 Task: Make in the project BioForge a sprint 'Speed Freak'. Create in the project BioForge a sprint 'Speed Freak'. Add in the project BioForge a sprint 'Speed Freak'
Action: Mouse moved to (213, 54)
Screenshot: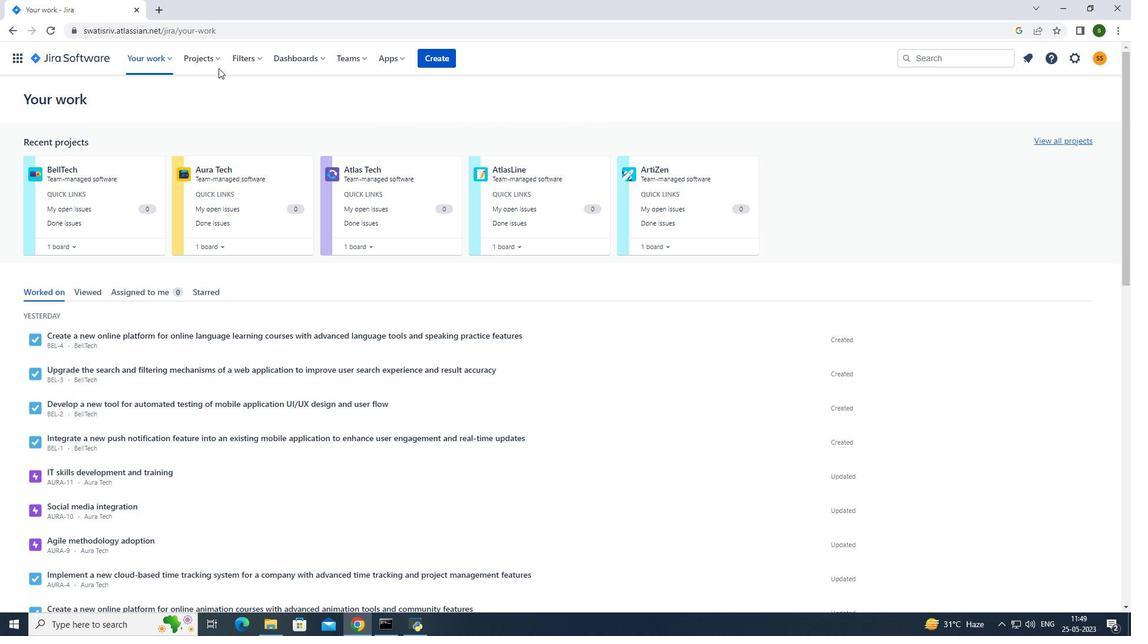 
Action: Mouse pressed left at (213, 54)
Screenshot: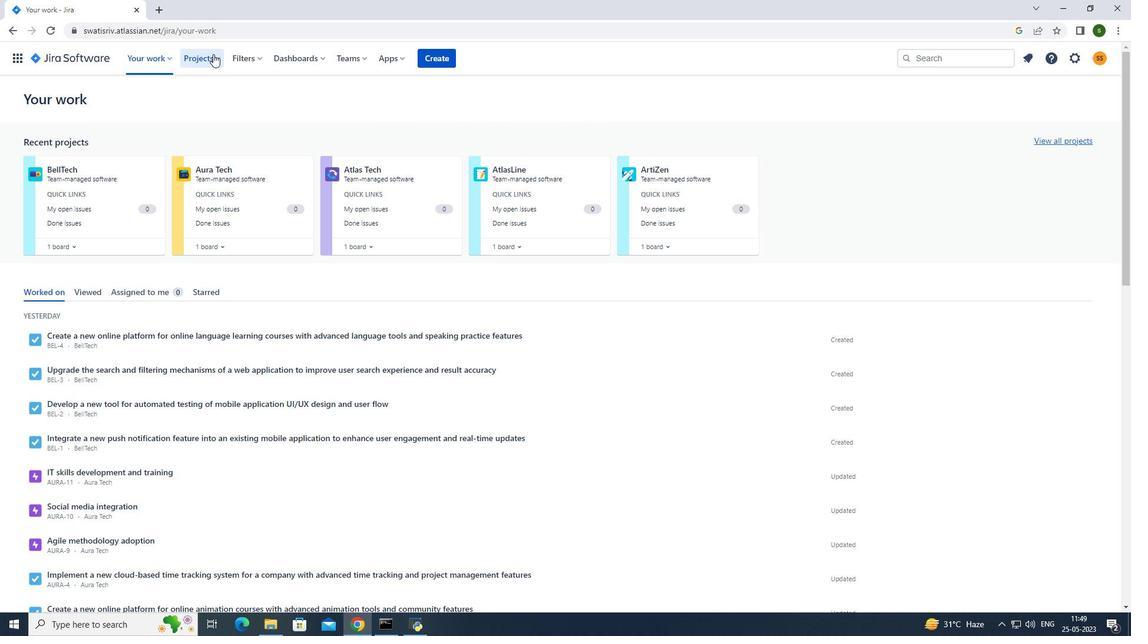 
Action: Mouse moved to (239, 102)
Screenshot: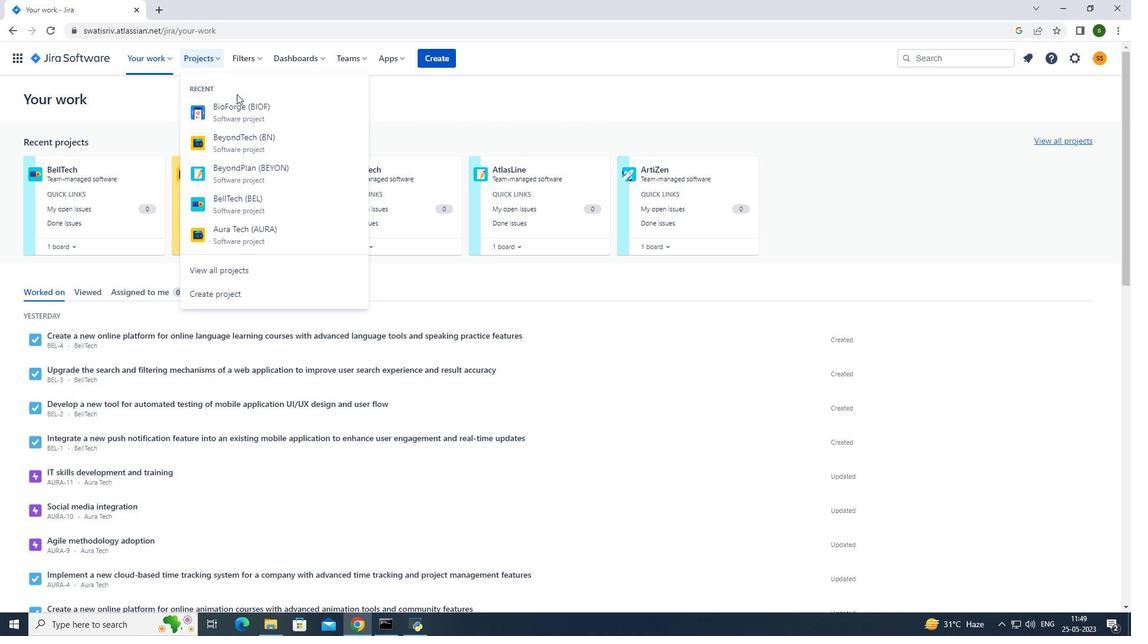 
Action: Mouse pressed left at (239, 102)
Screenshot: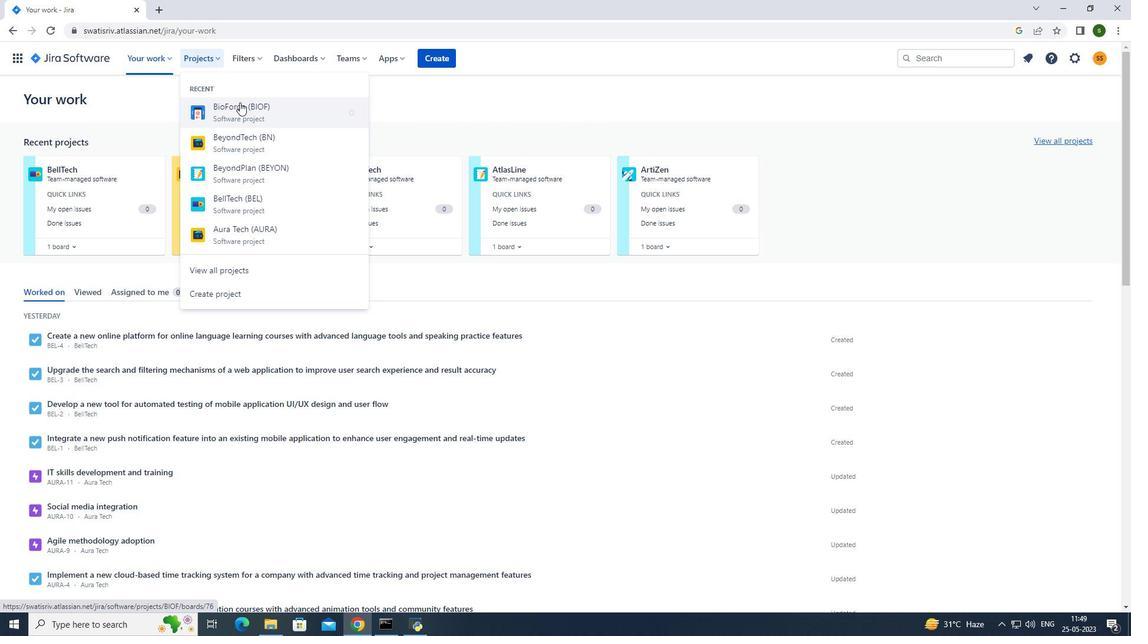 
Action: Mouse moved to (87, 175)
Screenshot: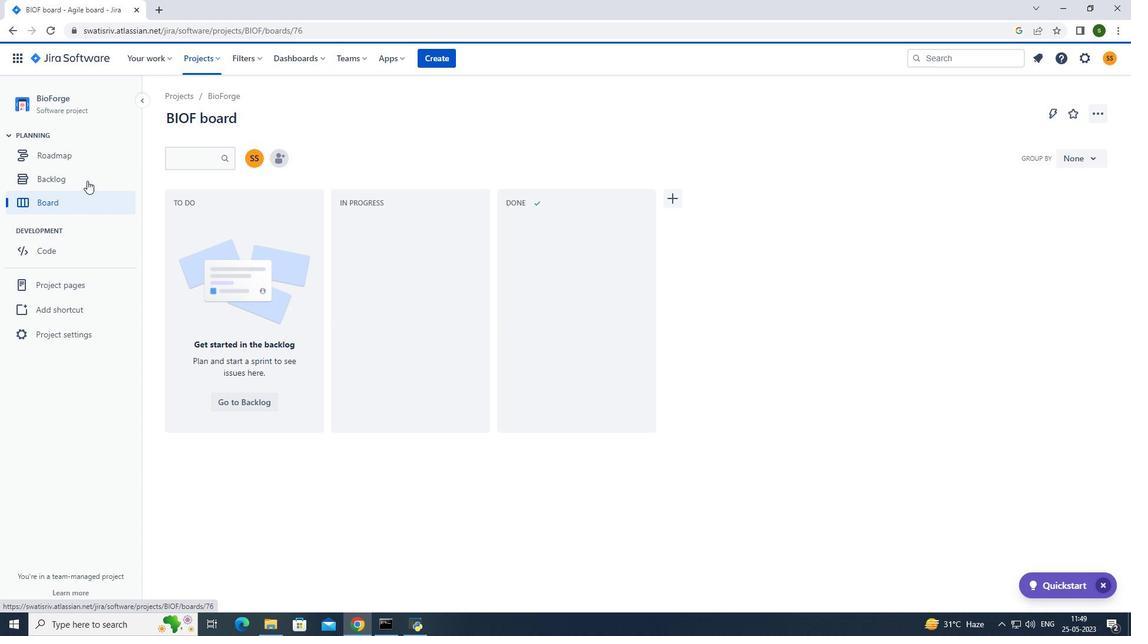 
Action: Mouse pressed left at (87, 175)
Screenshot: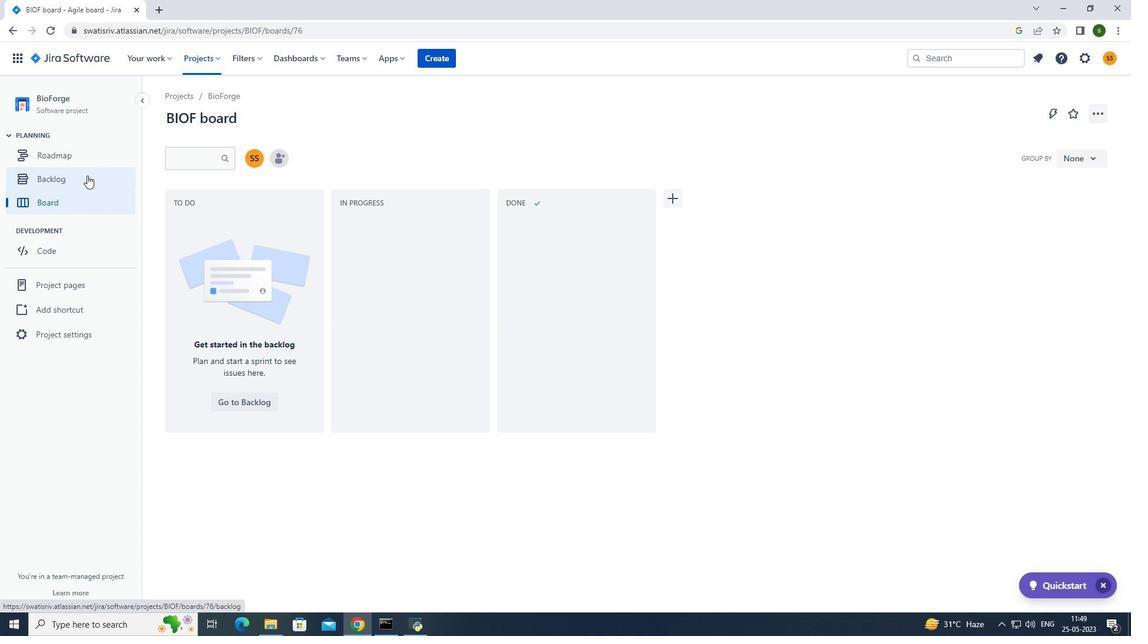 
Action: Mouse moved to (1064, 191)
Screenshot: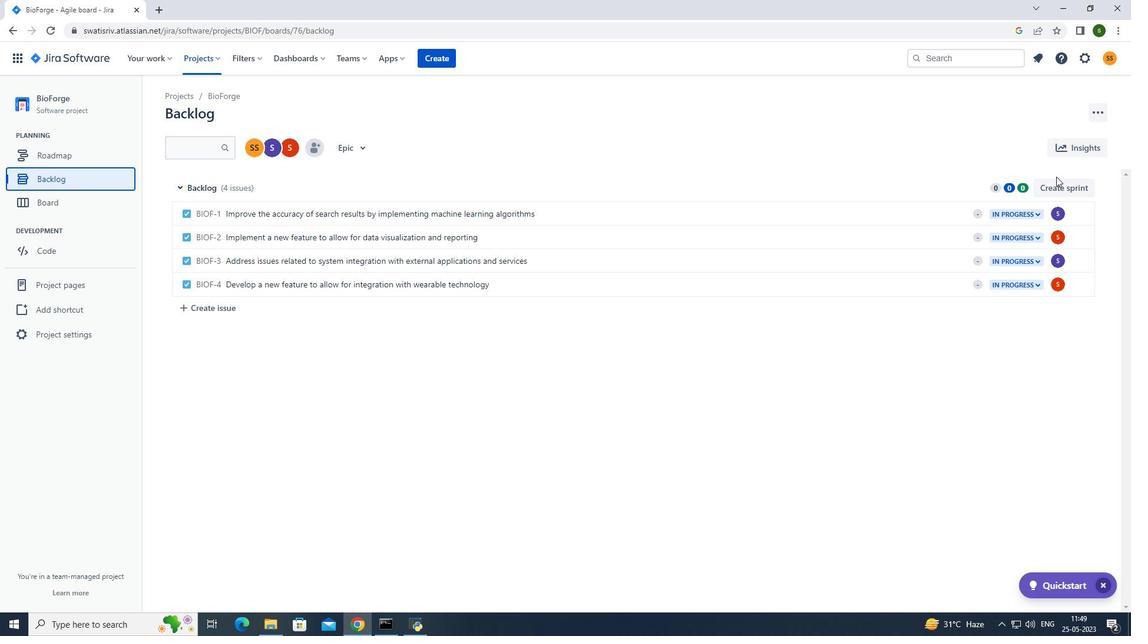 
Action: Mouse pressed left at (1064, 191)
Screenshot: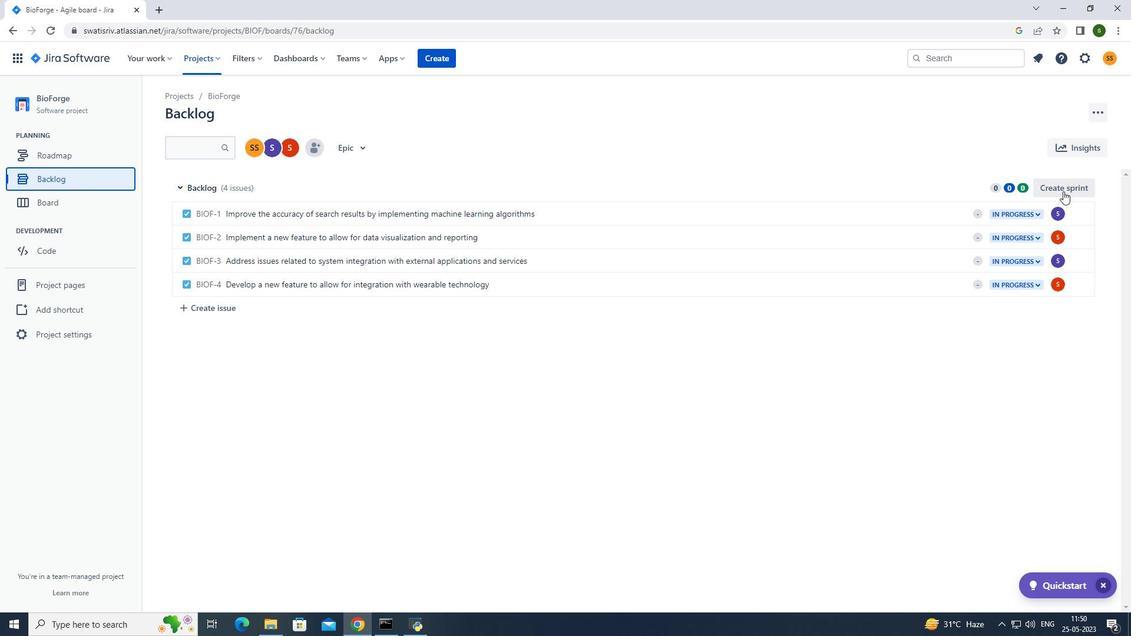 
Action: Mouse moved to (1083, 187)
Screenshot: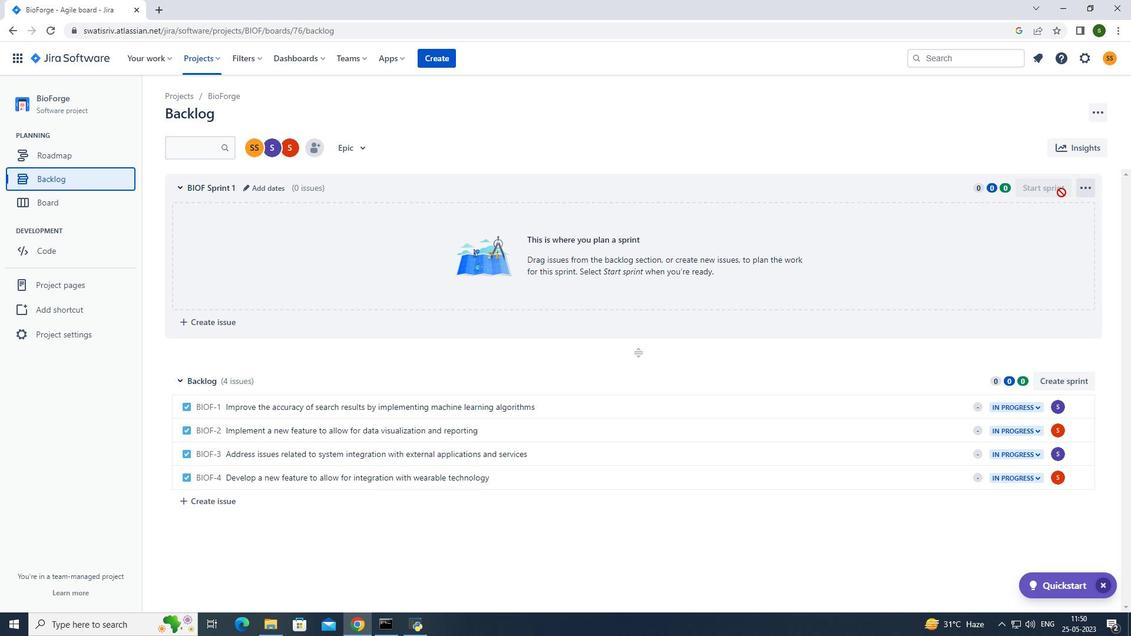
Action: Mouse pressed left at (1083, 187)
Screenshot: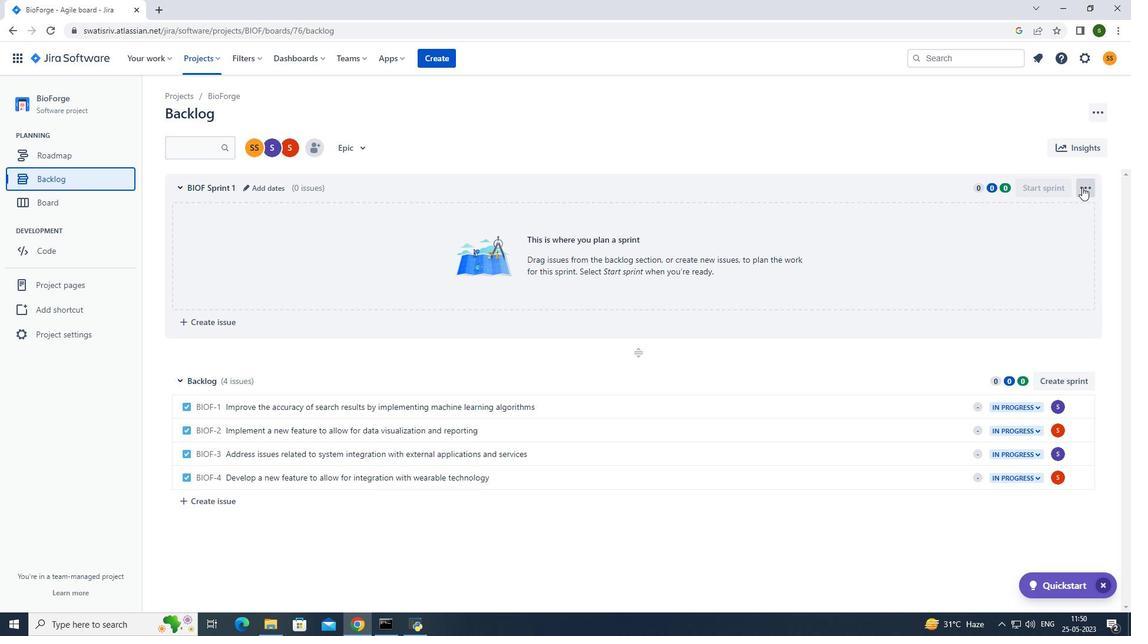 
Action: Mouse moved to (1078, 211)
Screenshot: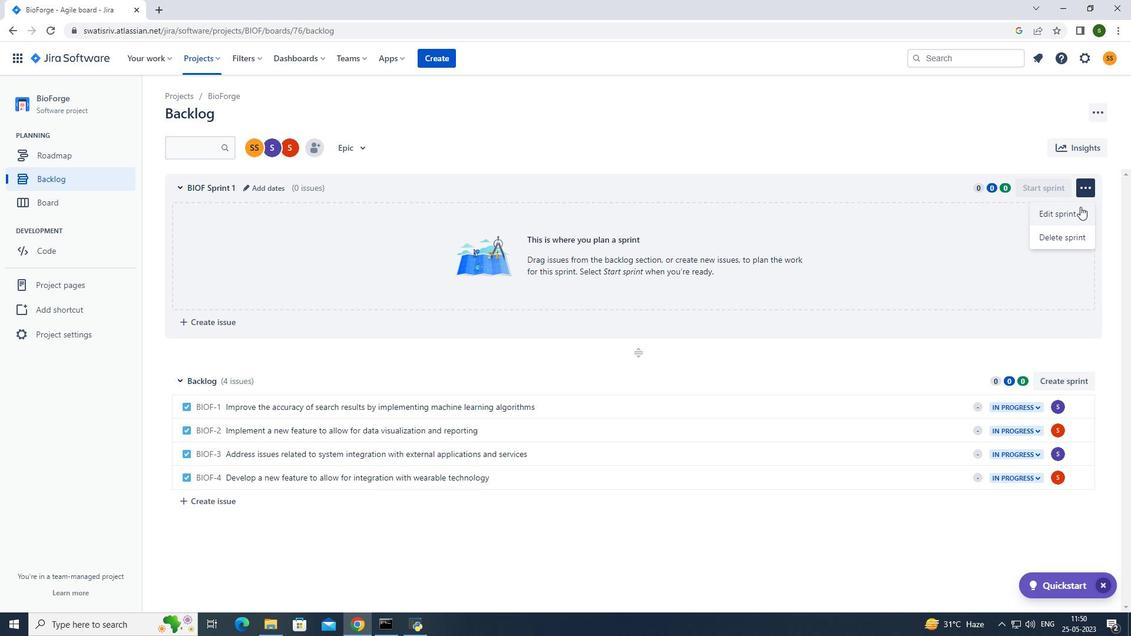 
Action: Mouse pressed left at (1078, 211)
Screenshot: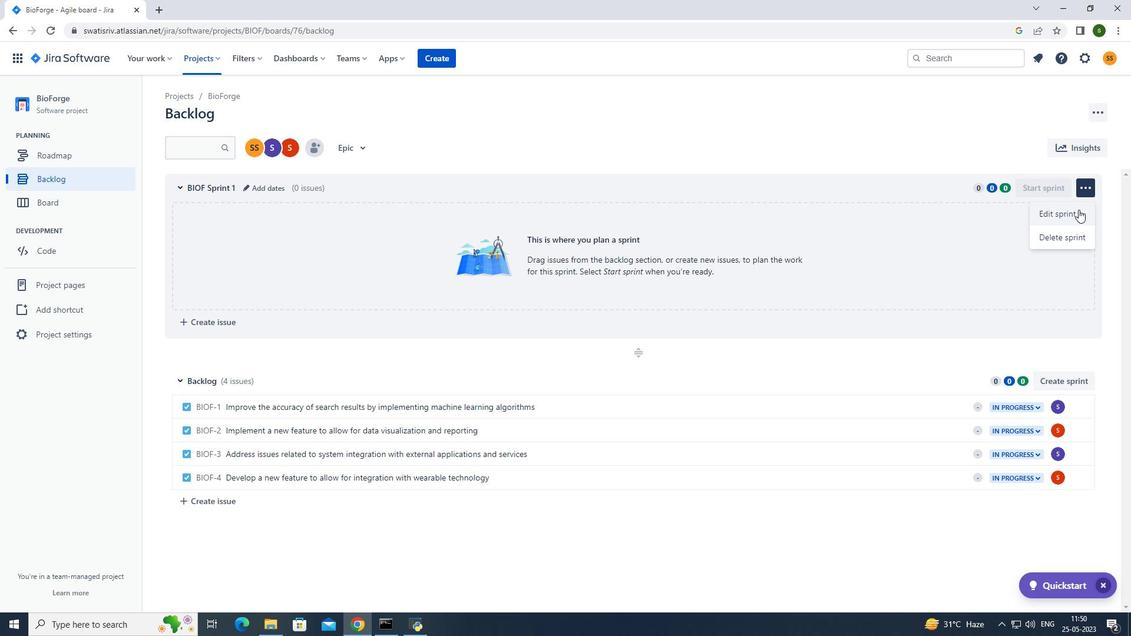 
Action: Mouse moved to (525, 146)
Screenshot: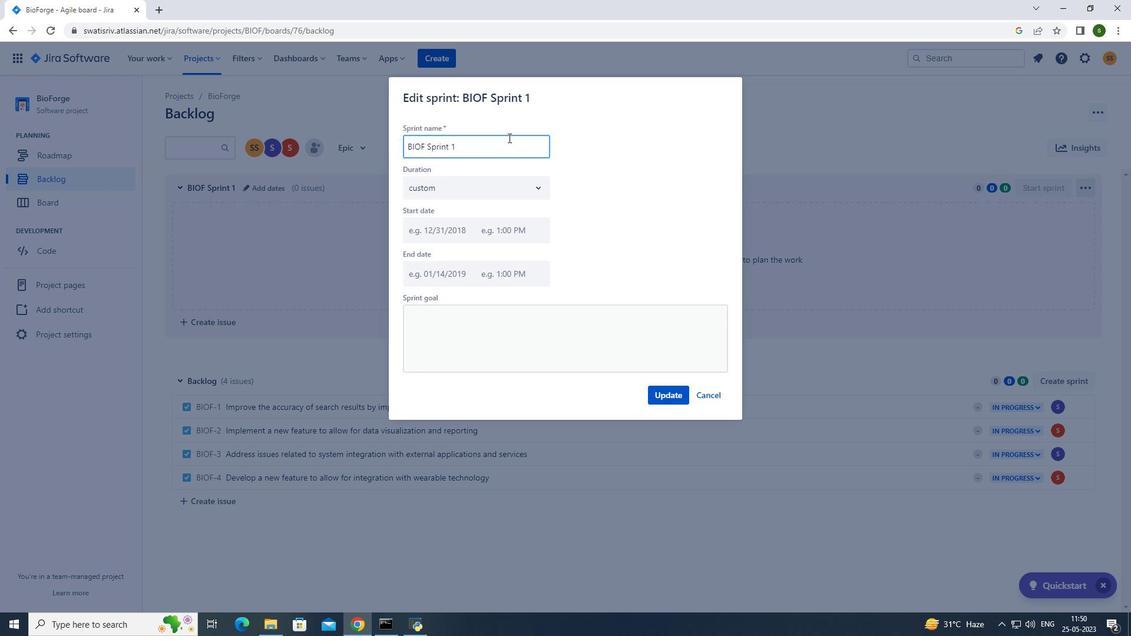 
Action: Key pressed <Key.backspace>
Screenshot: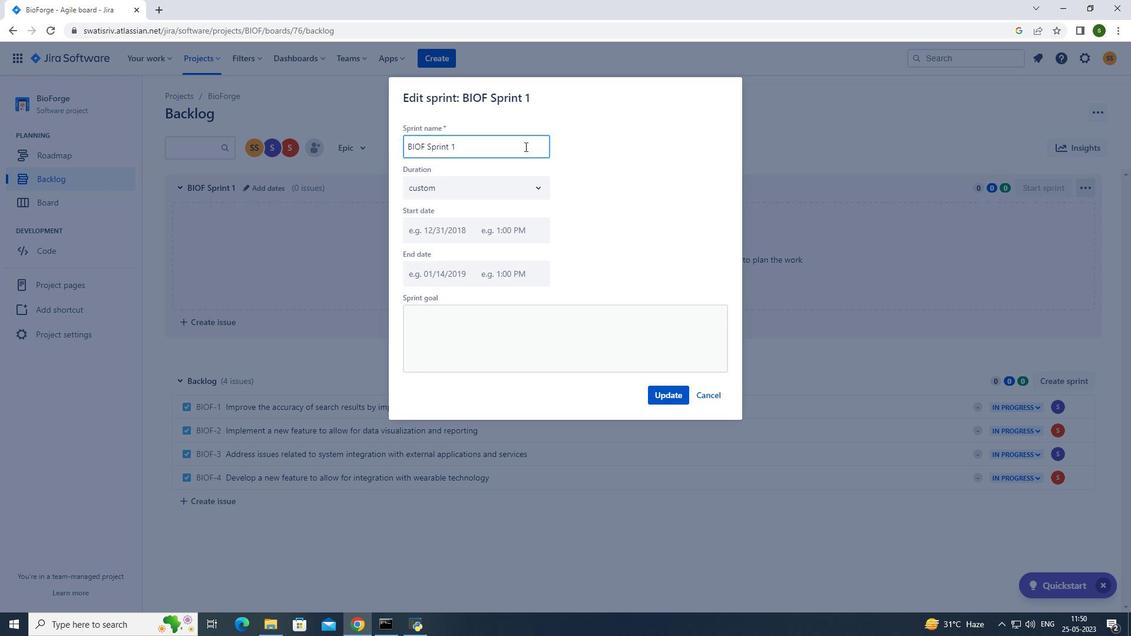 
Action: Mouse moved to (525, 146)
Screenshot: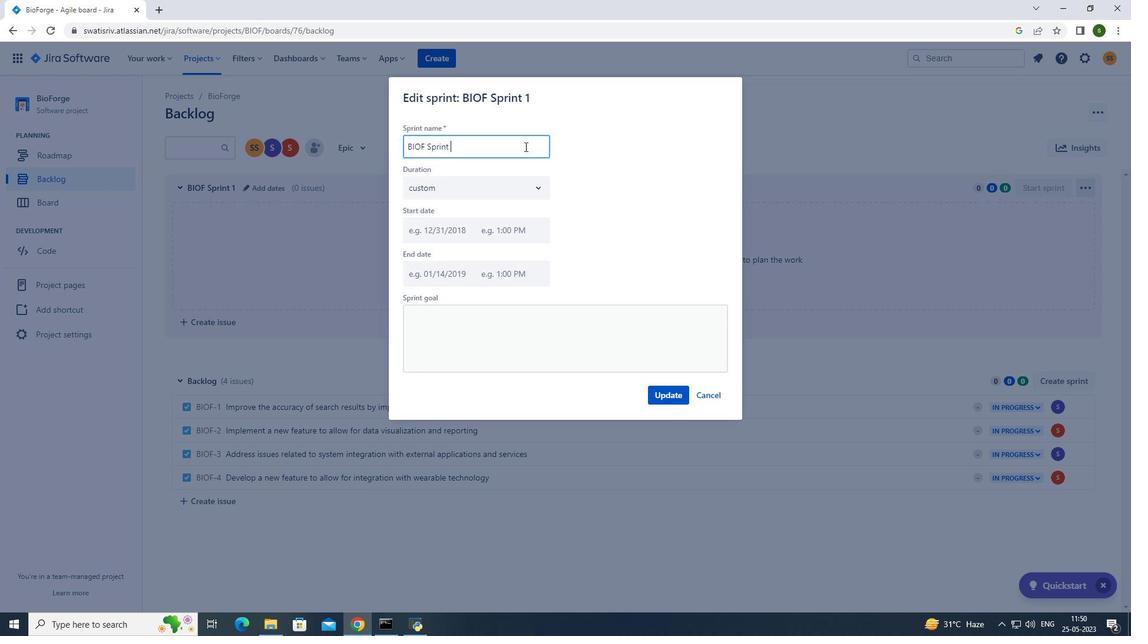 
Action: Key pressed <Key.backspace><Key.backspace><Key.backspace><Key.backspace><Key.backspace><Key.backspace><Key.backspace><Key.backspace><Key.backspace><Key.backspace><Key.backspace><Key.backspace><Key.backspace><Key.backspace><Key.backspace><Key.caps_lock>S<Key.caps_lock>peed<Key.space><Key.caps_lock>F<Key.caps_lock>reak
Screenshot: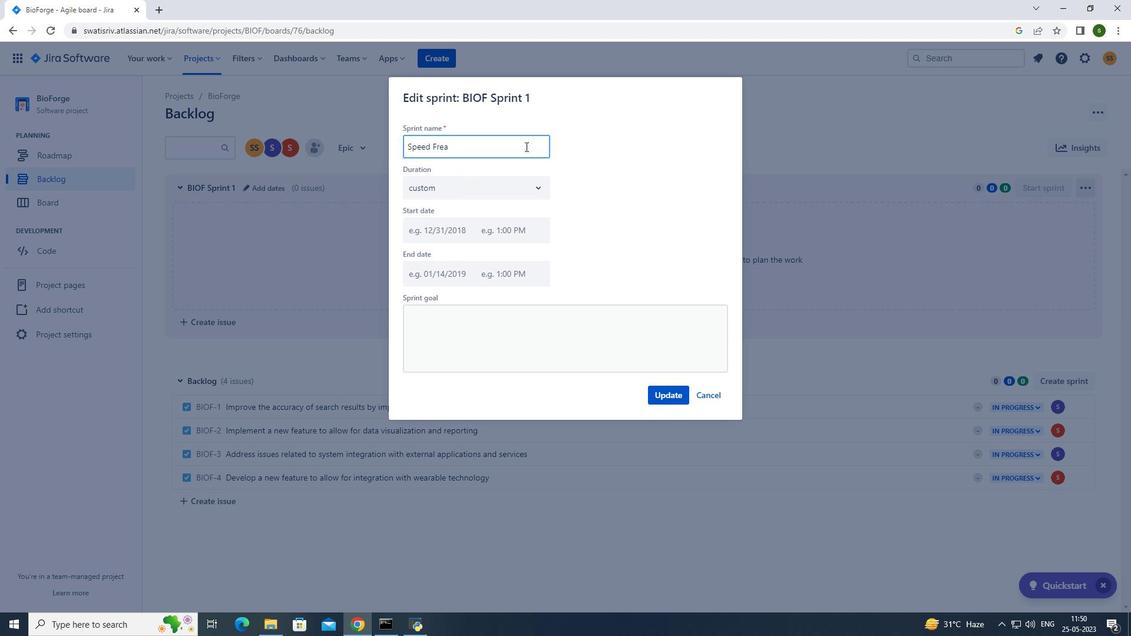 
Action: Mouse moved to (667, 392)
Screenshot: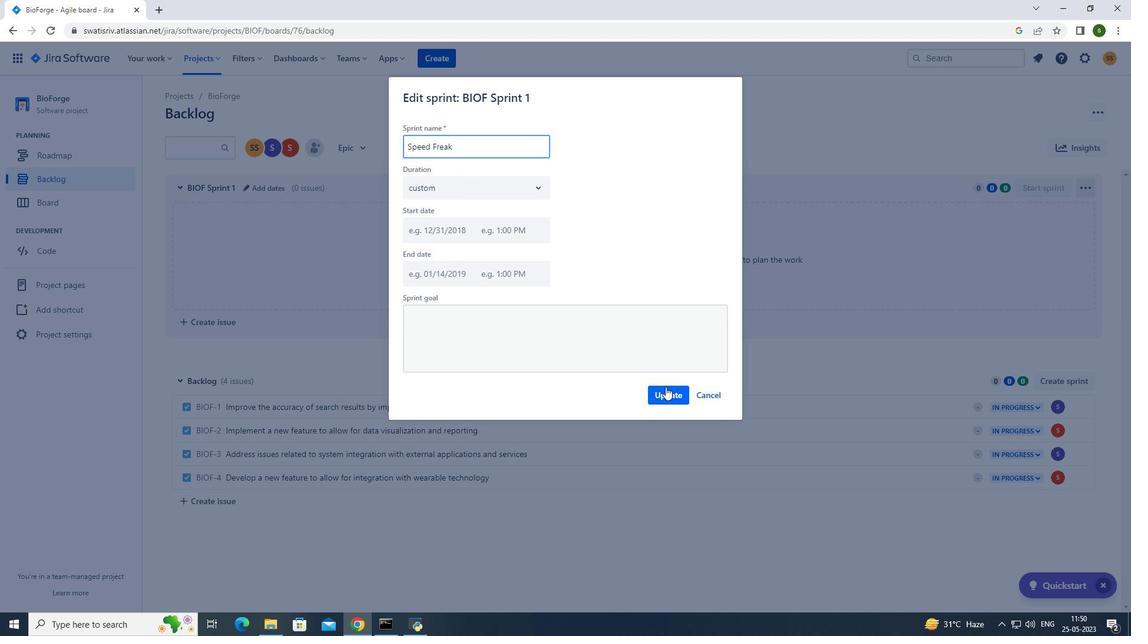 
Action: Mouse pressed left at (667, 392)
Screenshot: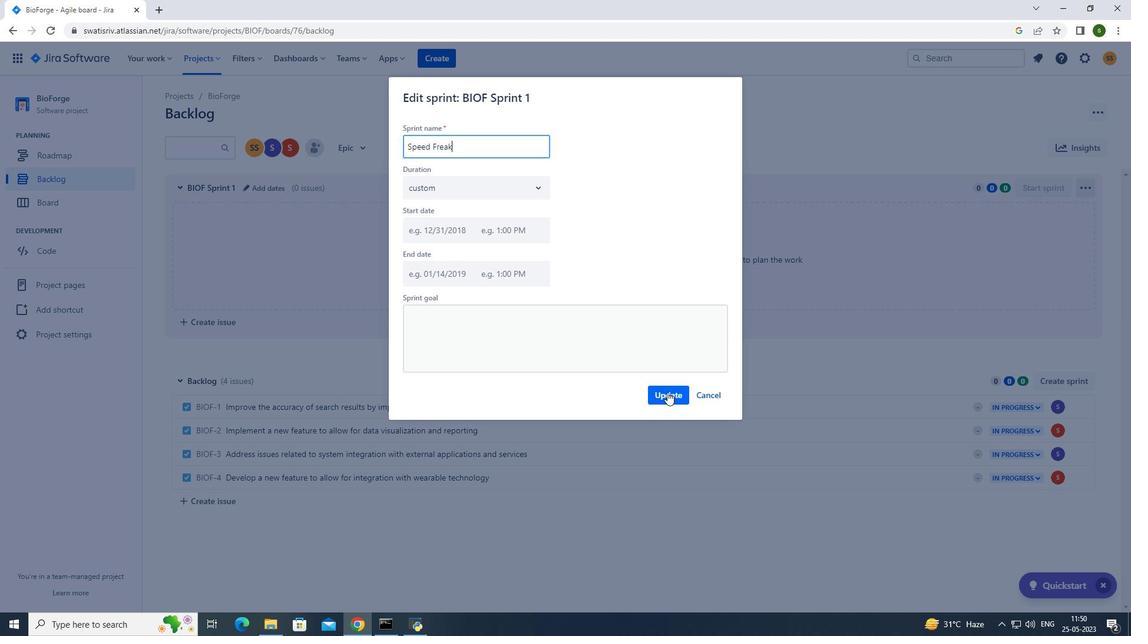 
Action: Mouse moved to (210, 61)
Screenshot: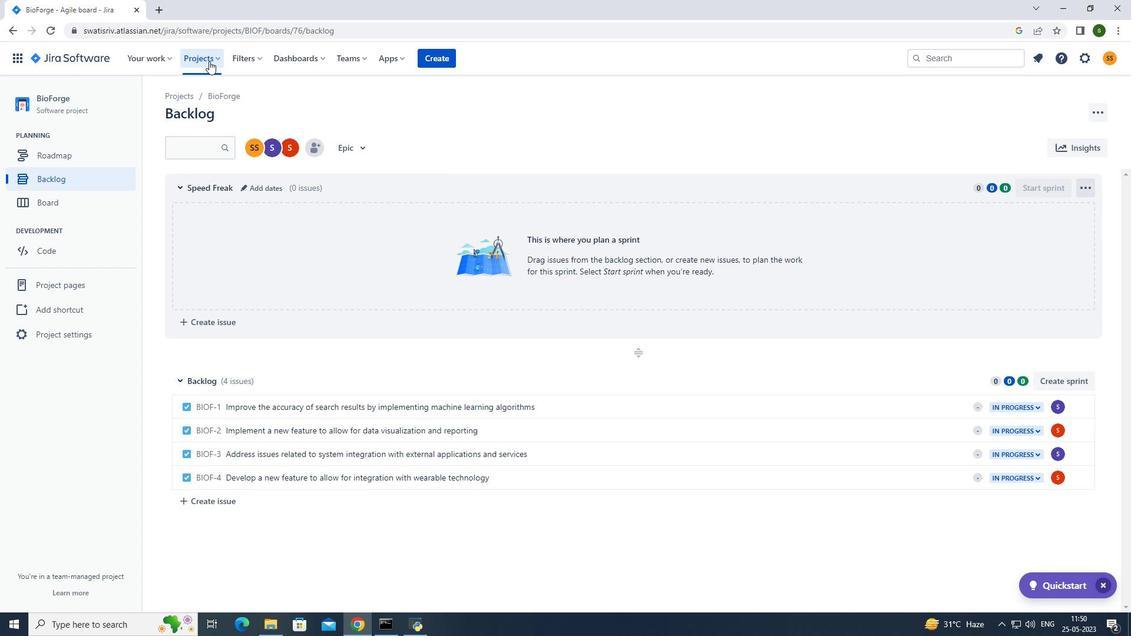 
Action: Mouse pressed left at (210, 61)
Screenshot: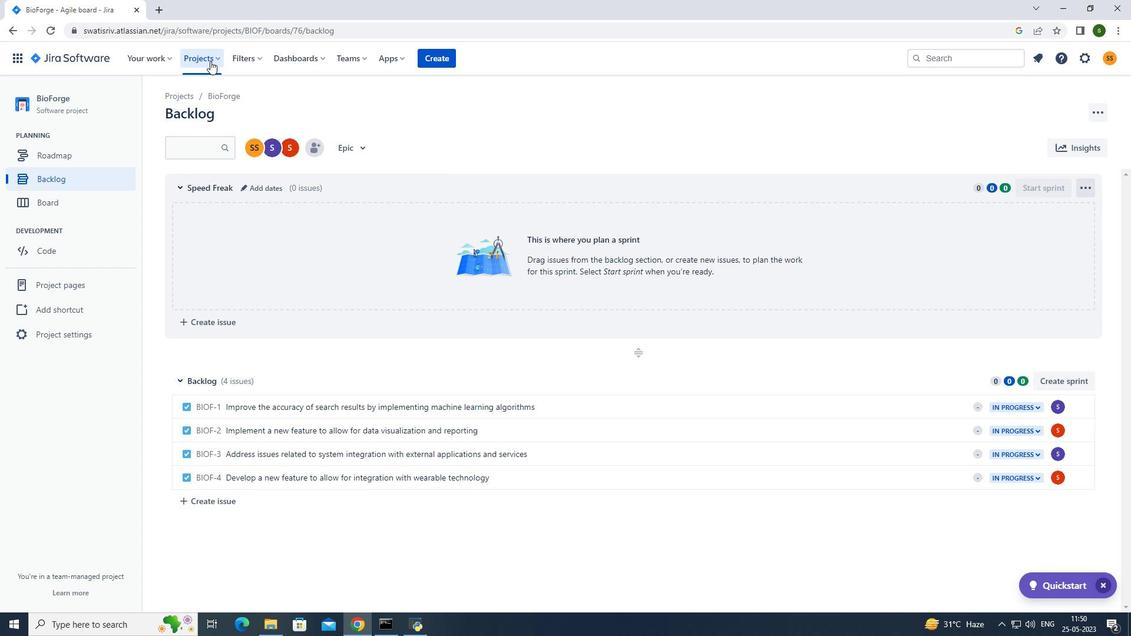 
Action: Mouse moved to (268, 104)
Screenshot: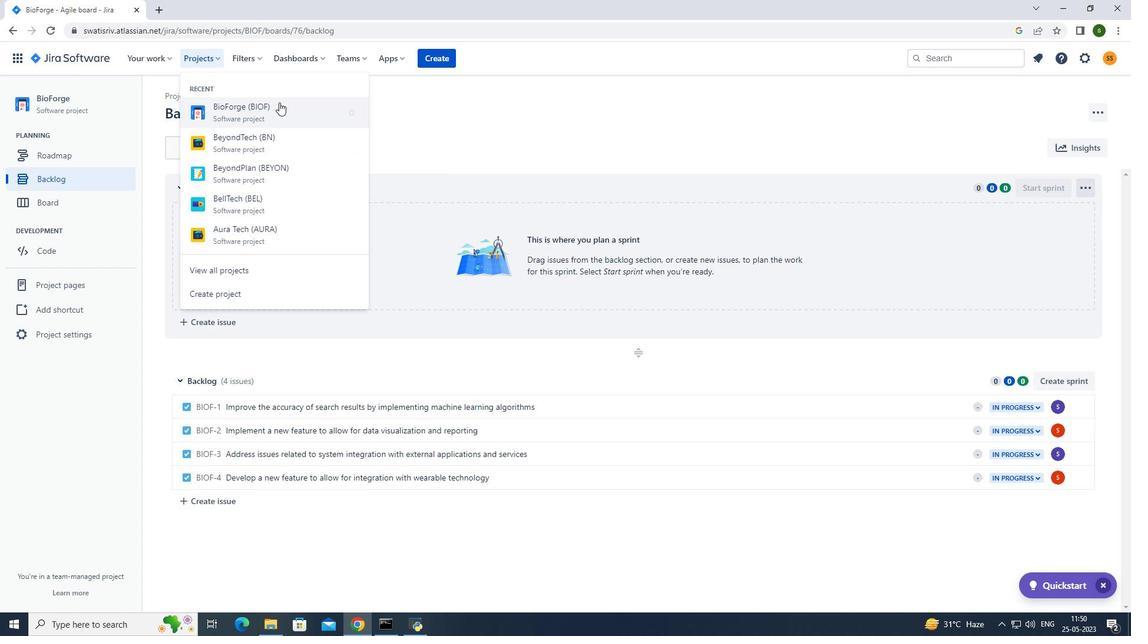 
Action: Mouse pressed left at (268, 104)
Screenshot: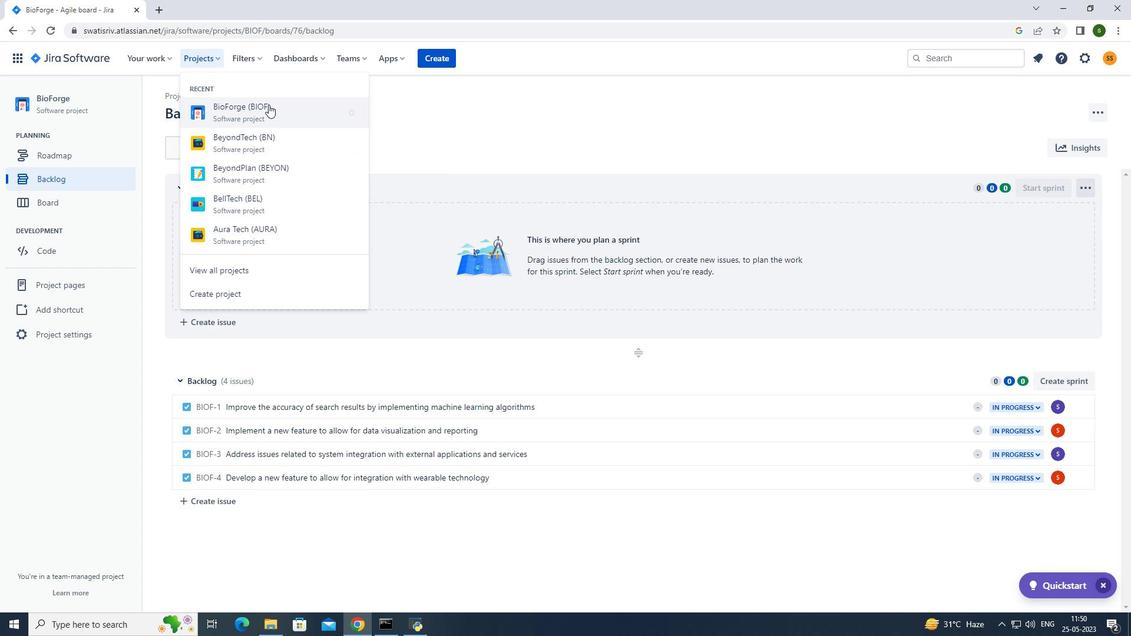 
Action: Mouse moved to (248, 403)
Screenshot: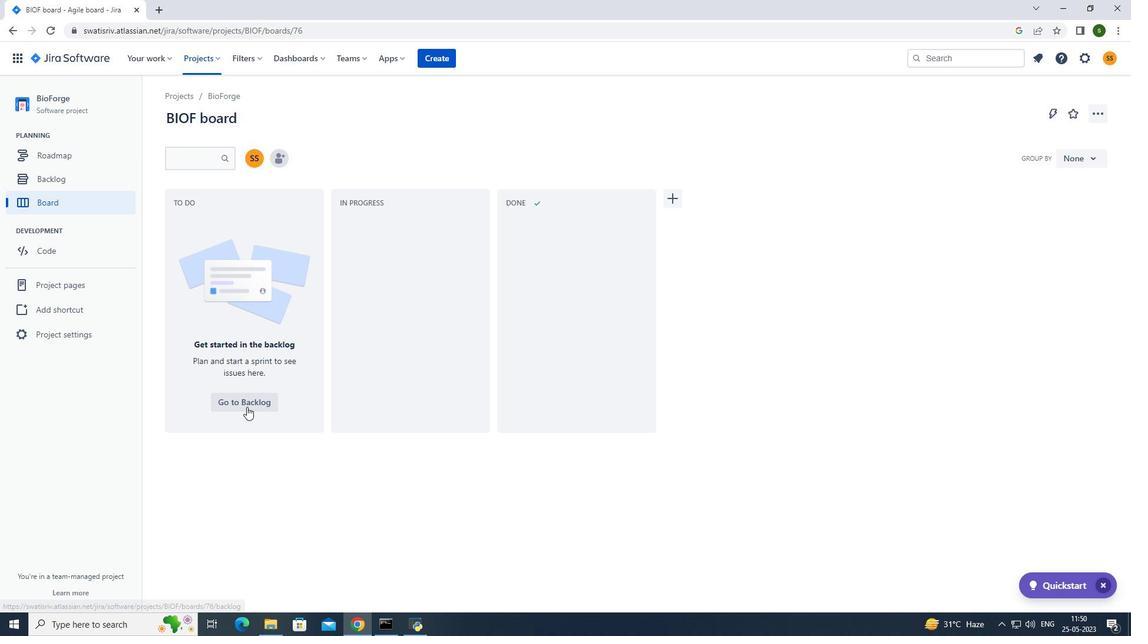 
Action: Mouse pressed left at (248, 403)
Screenshot: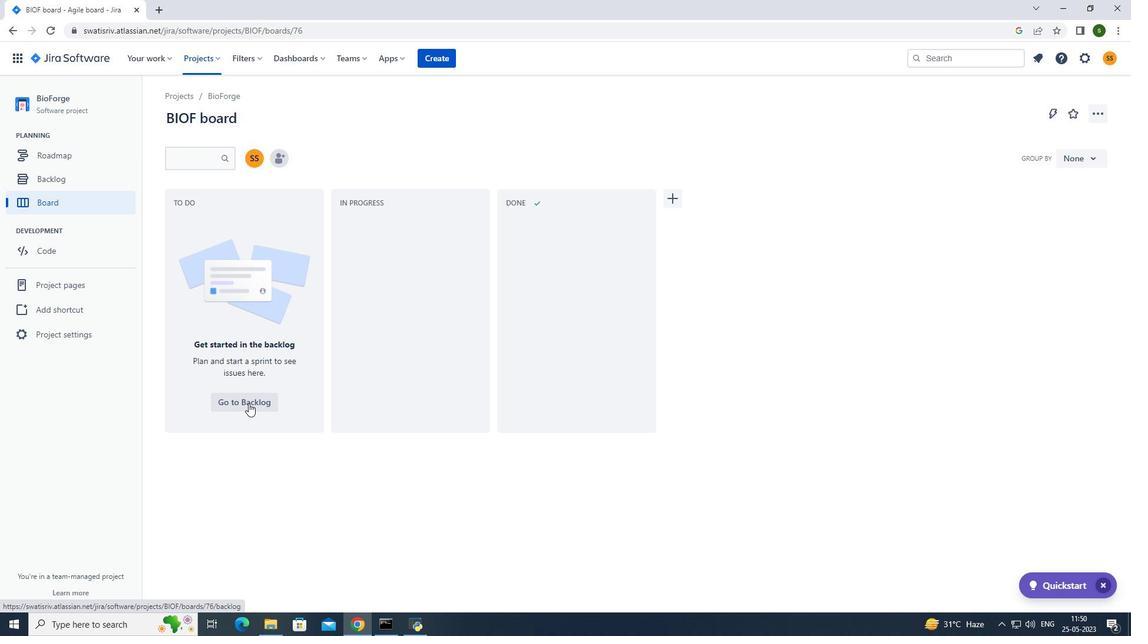 
Action: Mouse moved to (1048, 377)
Screenshot: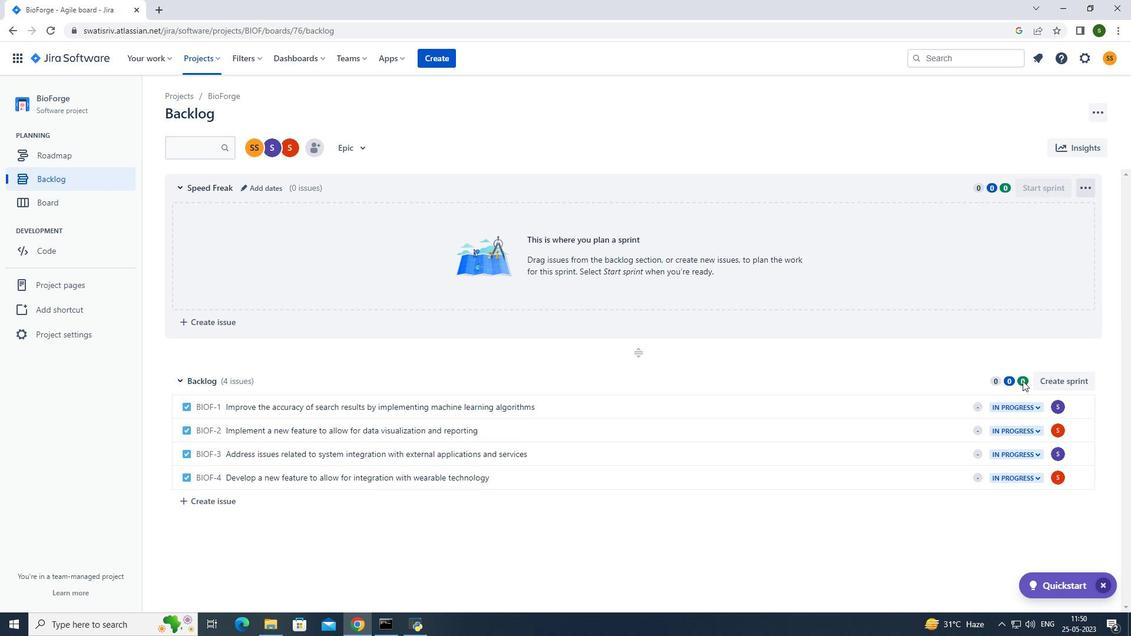 
Action: Mouse pressed left at (1048, 377)
Screenshot: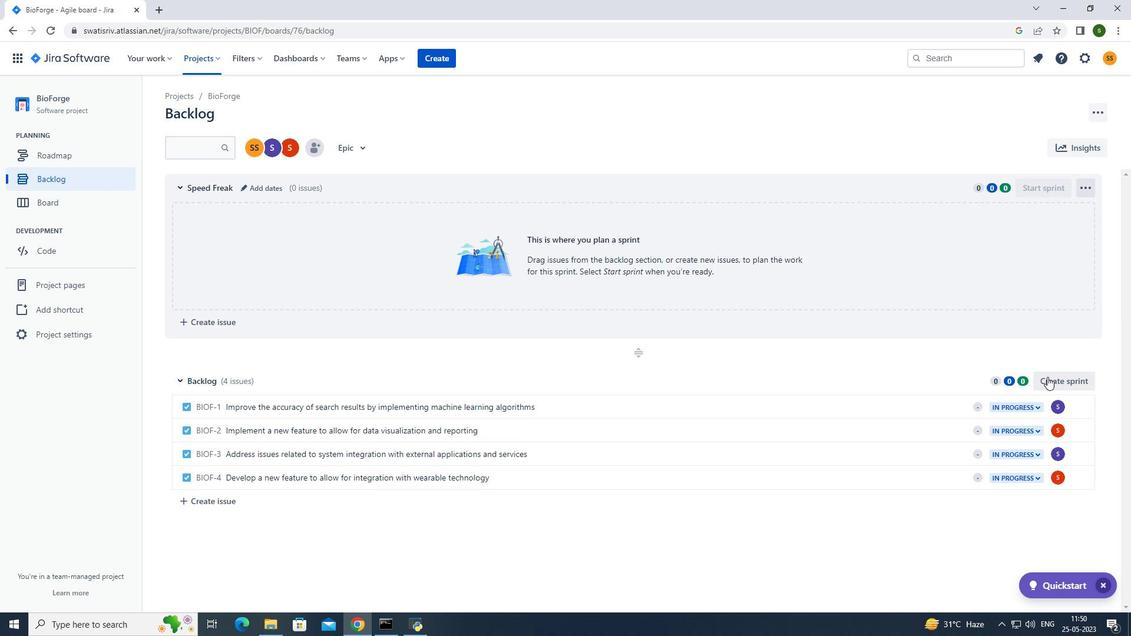 
Action: Mouse moved to (1079, 376)
Screenshot: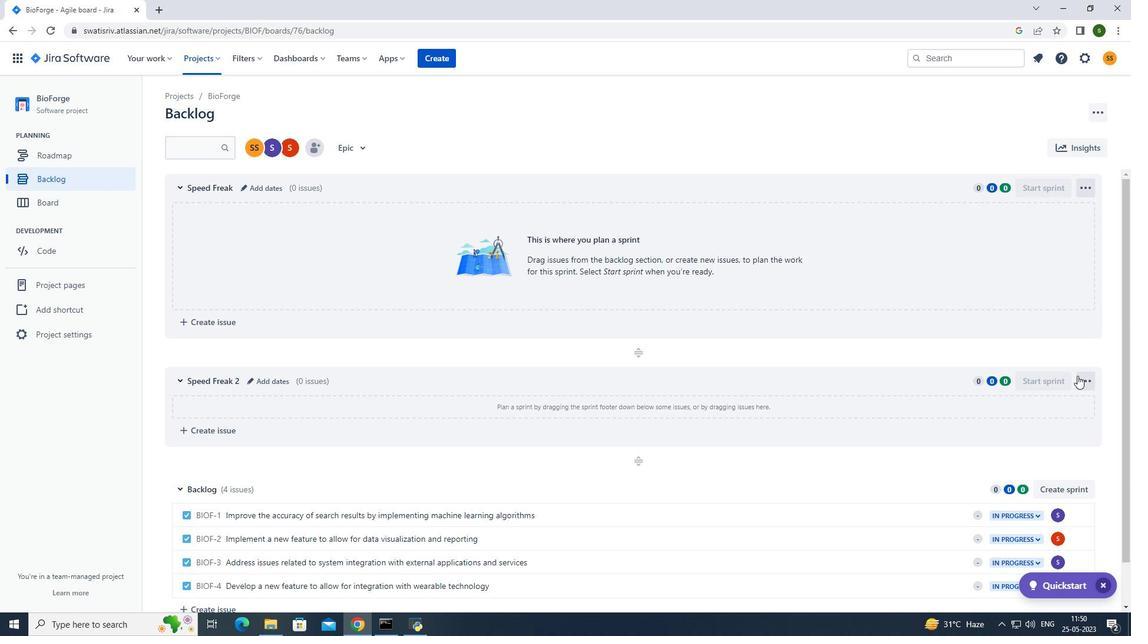 
Action: Mouse pressed left at (1079, 376)
Screenshot: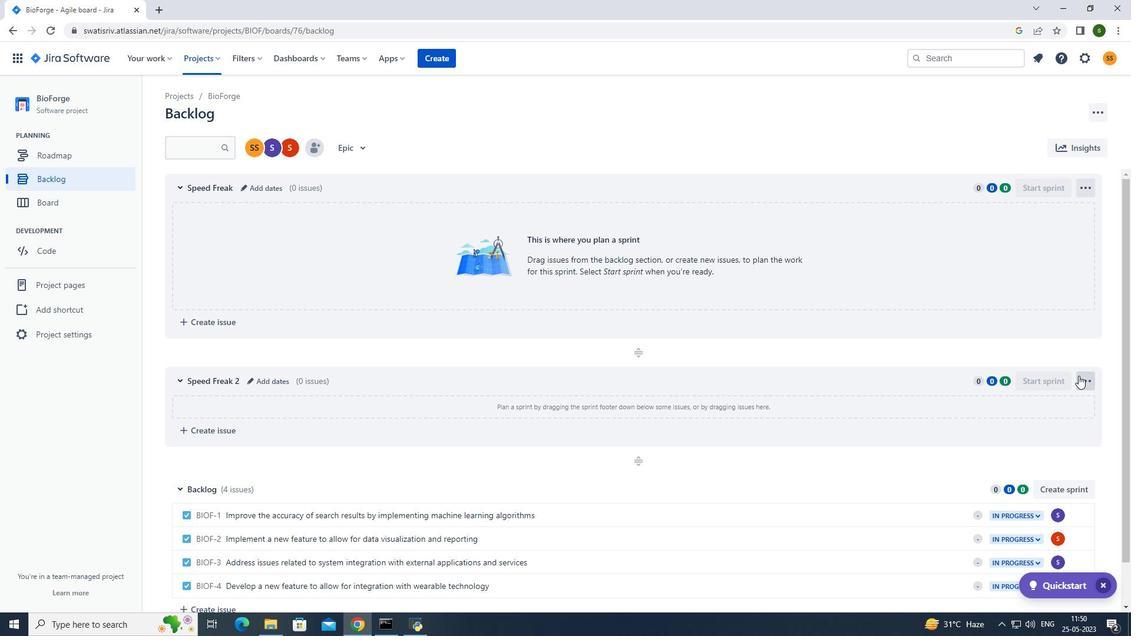 
Action: Mouse moved to (1062, 436)
Screenshot: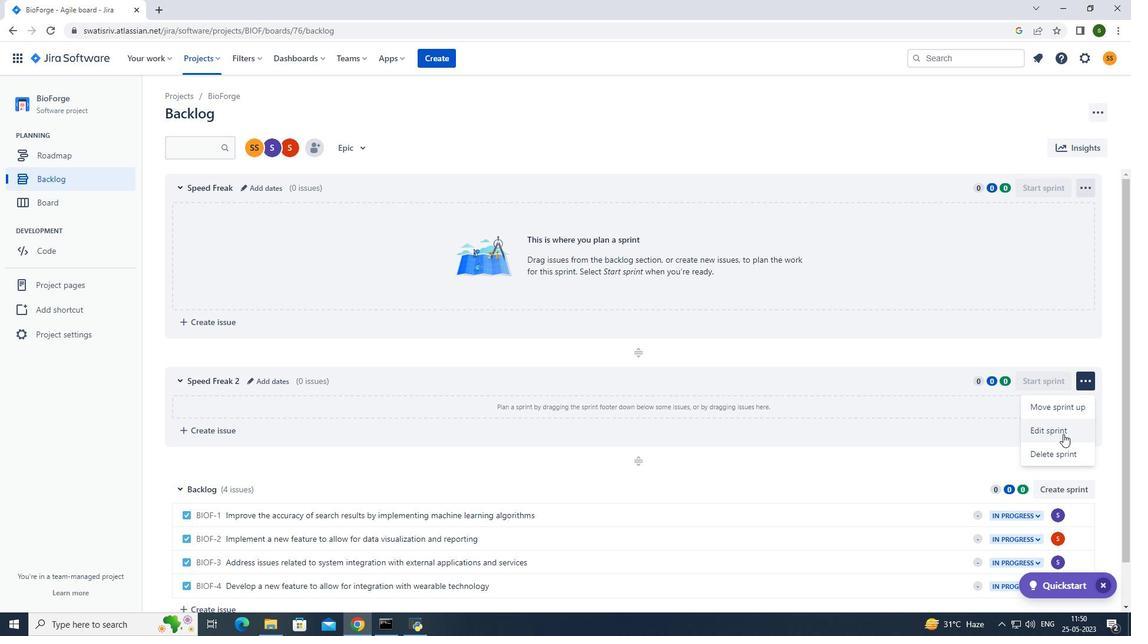 
Action: Mouse pressed left at (1062, 436)
Screenshot: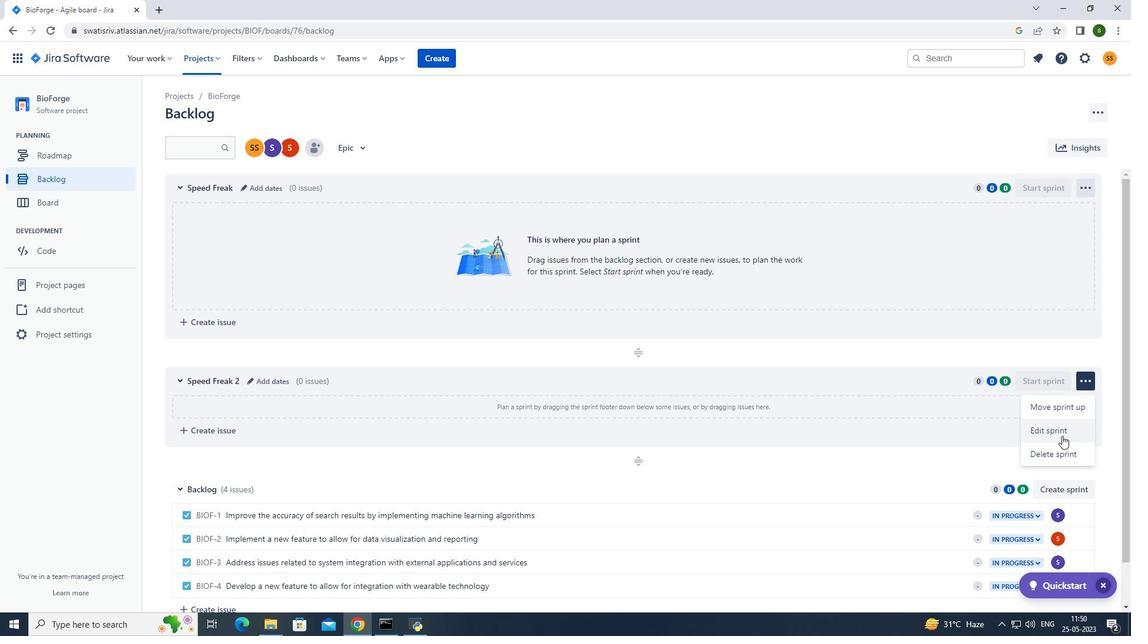
Action: Mouse moved to (490, 143)
Screenshot: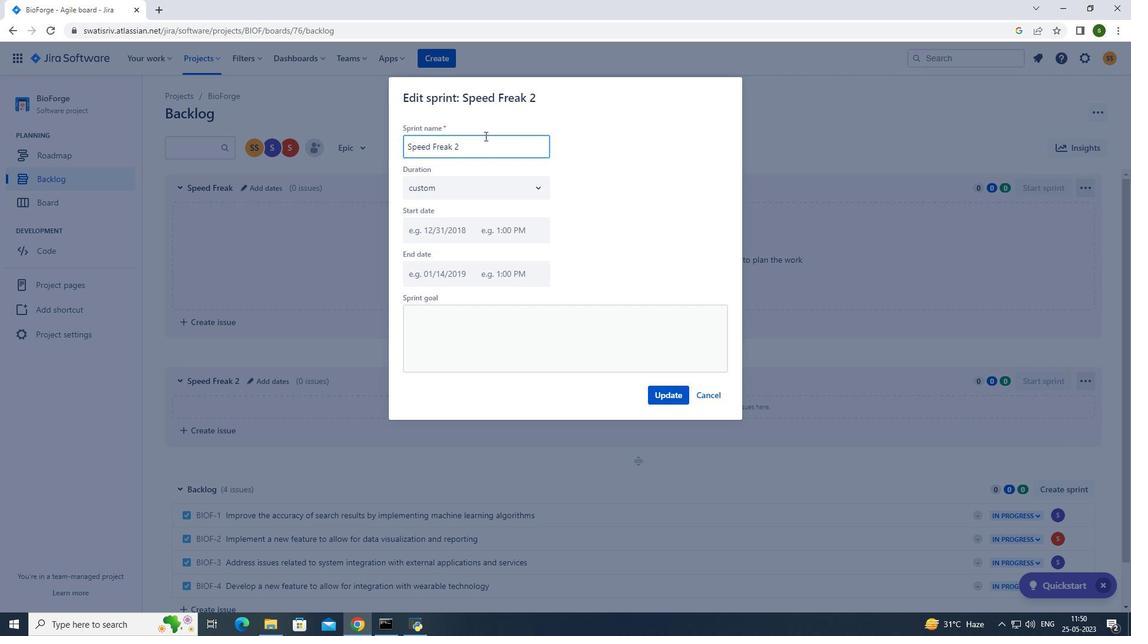 
Action: Mouse pressed left at (490, 143)
Screenshot: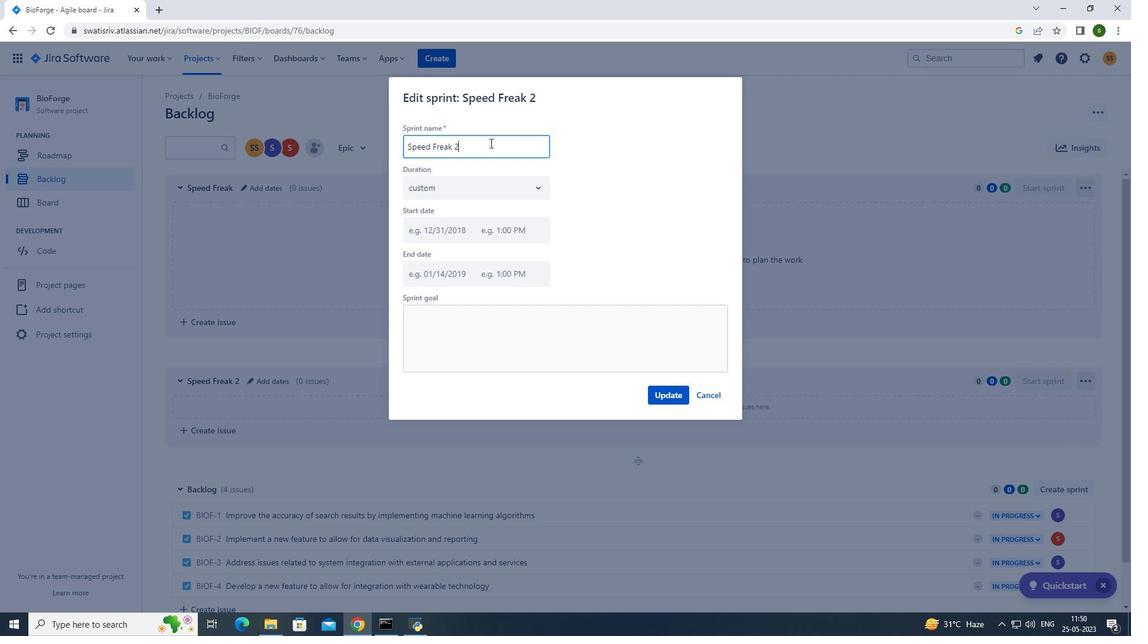 
Action: Mouse moved to (489, 143)
Screenshot: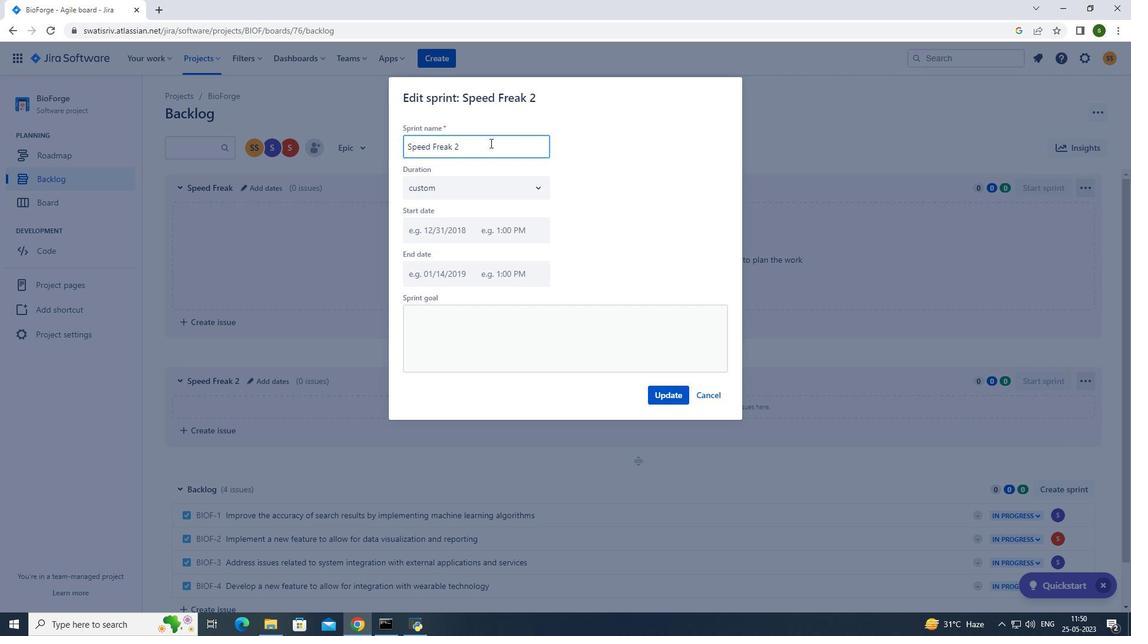 
Action: Key pressed <Key.backspace><Key.backspace><Key.backspace><Key.backspace><Key.backspace><Key.backspace><Key.backspace><Key.backspace><Key.backspace><Key.backspace><Key.backspace><Key.backspace><Key.backspace>
Screenshot: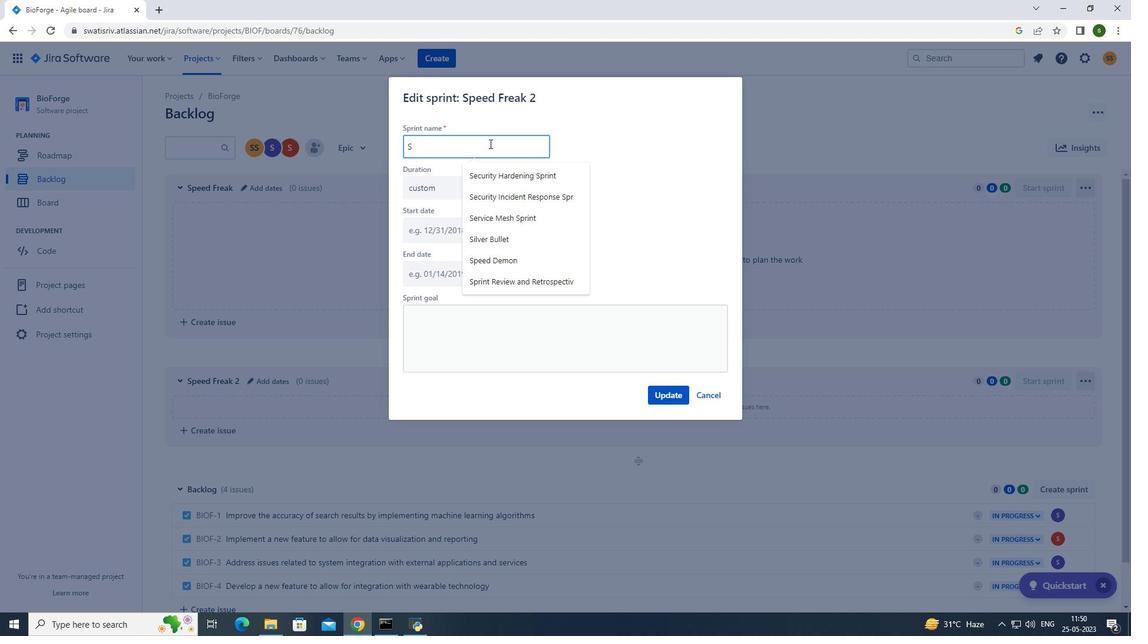 
Action: Mouse moved to (489, 143)
Screenshot: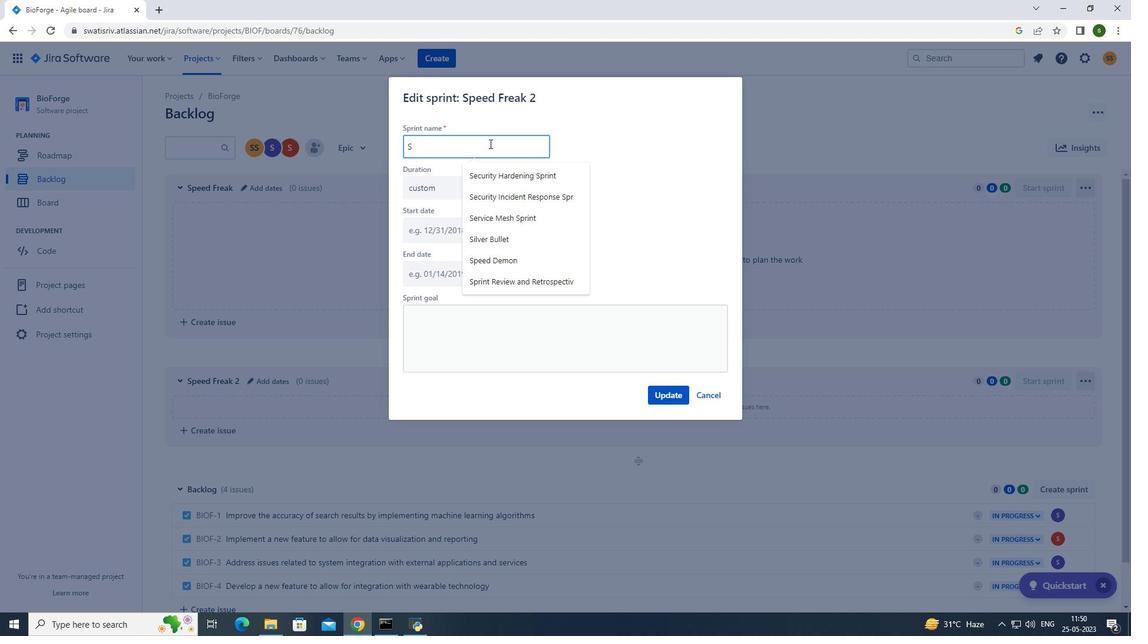 
Action: Key pressed <Key.caps_lock>S<Key.caps_lock>peed<Key.space><Key.caps_lock>F<Key.caps_lock>reak
Screenshot: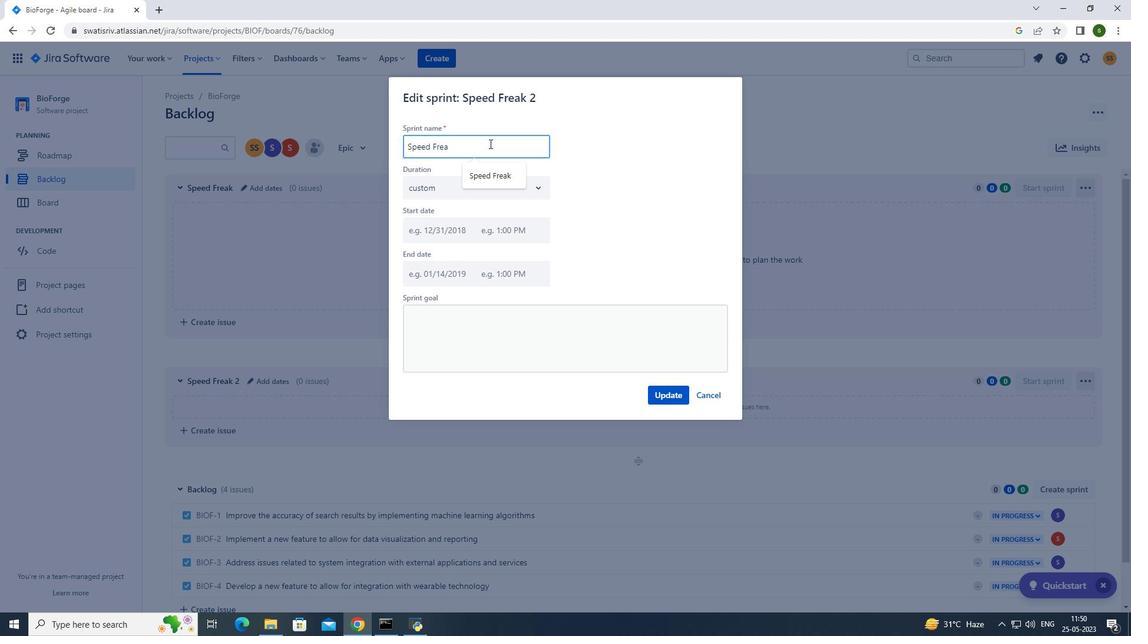 
Action: Mouse moved to (672, 397)
Screenshot: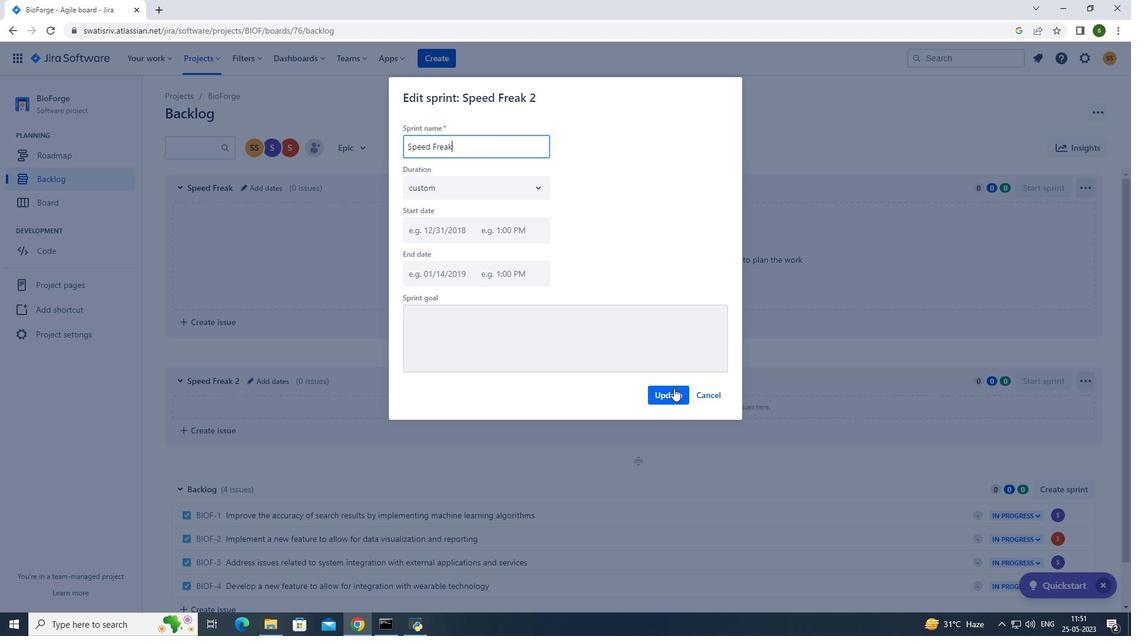 
Action: Mouse pressed left at (672, 397)
Screenshot: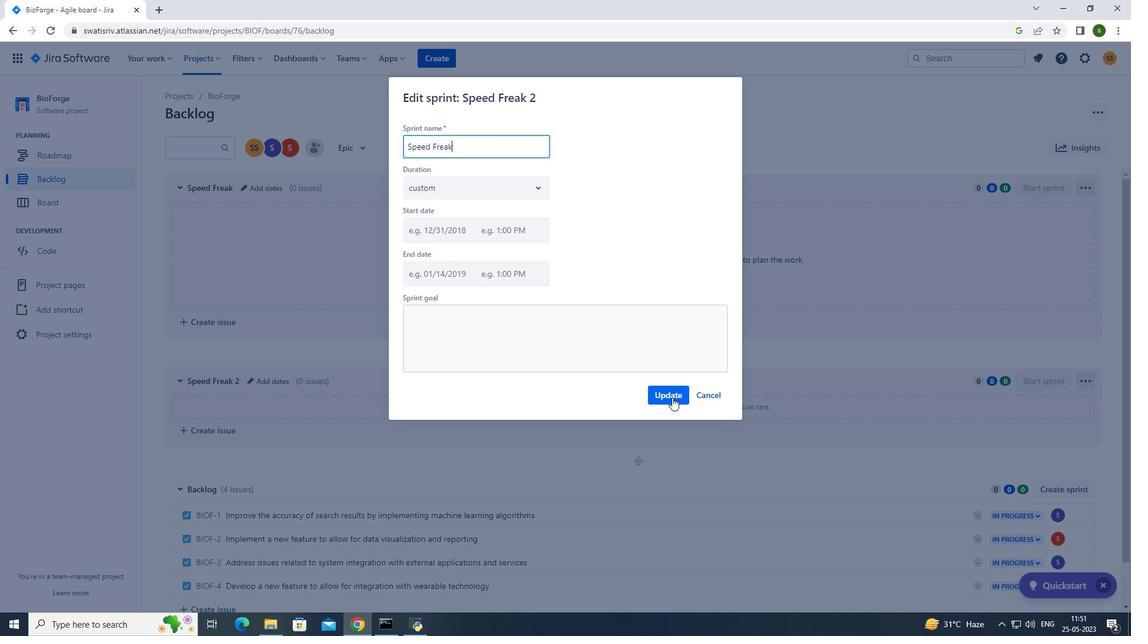 
Action: Mouse moved to (216, 56)
Screenshot: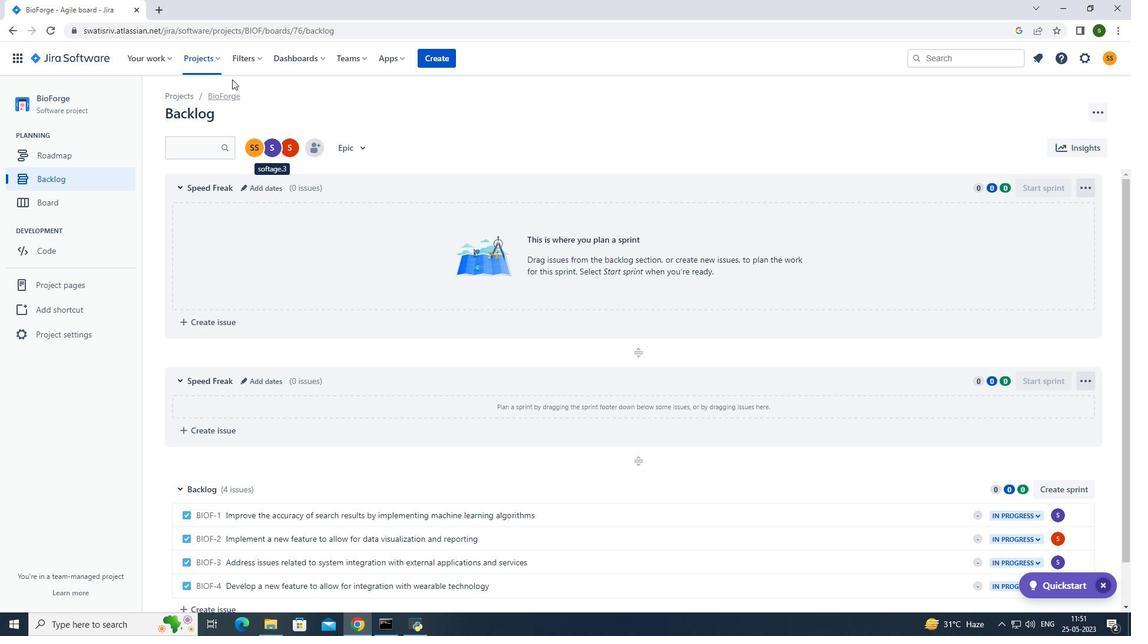 
Action: Mouse pressed left at (216, 56)
Screenshot: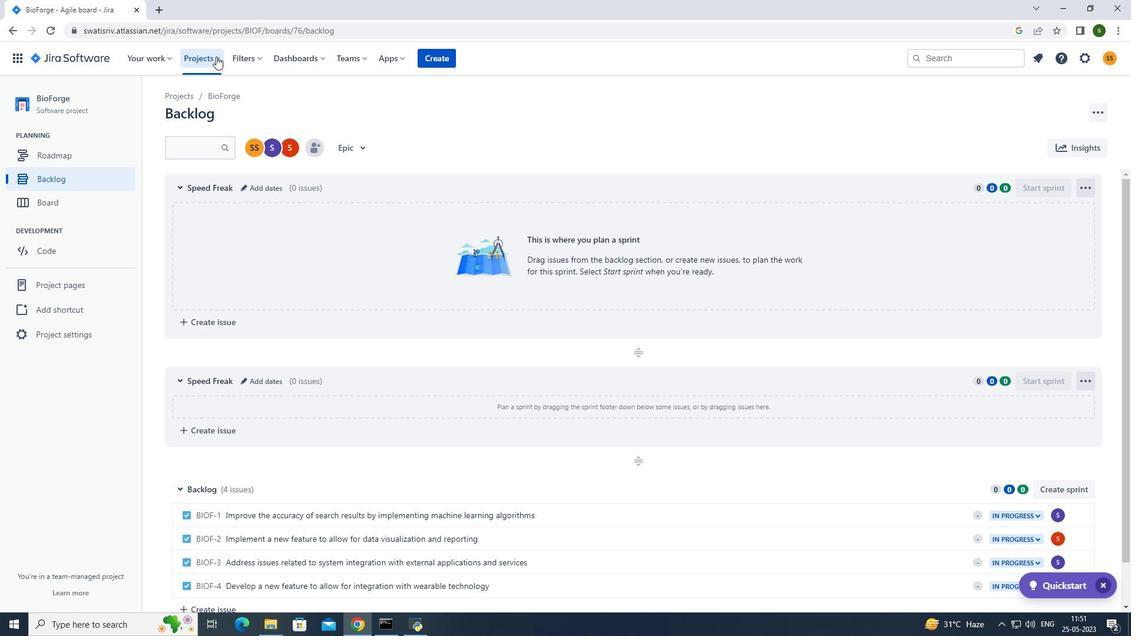
Action: Mouse moved to (260, 112)
Screenshot: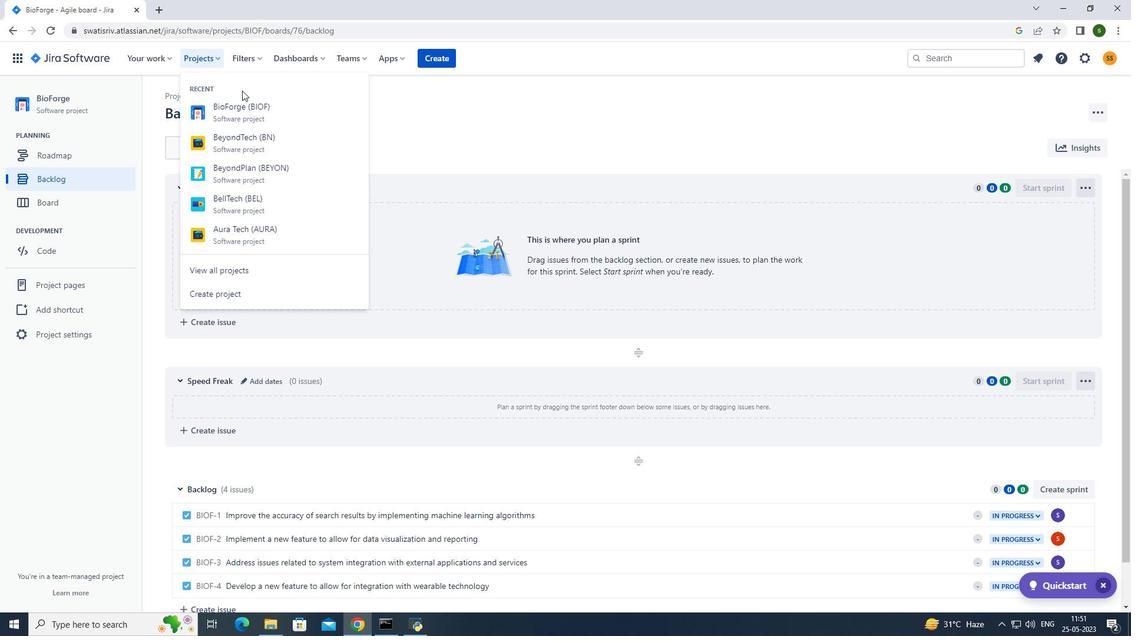 
Action: Mouse pressed left at (260, 112)
Screenshot: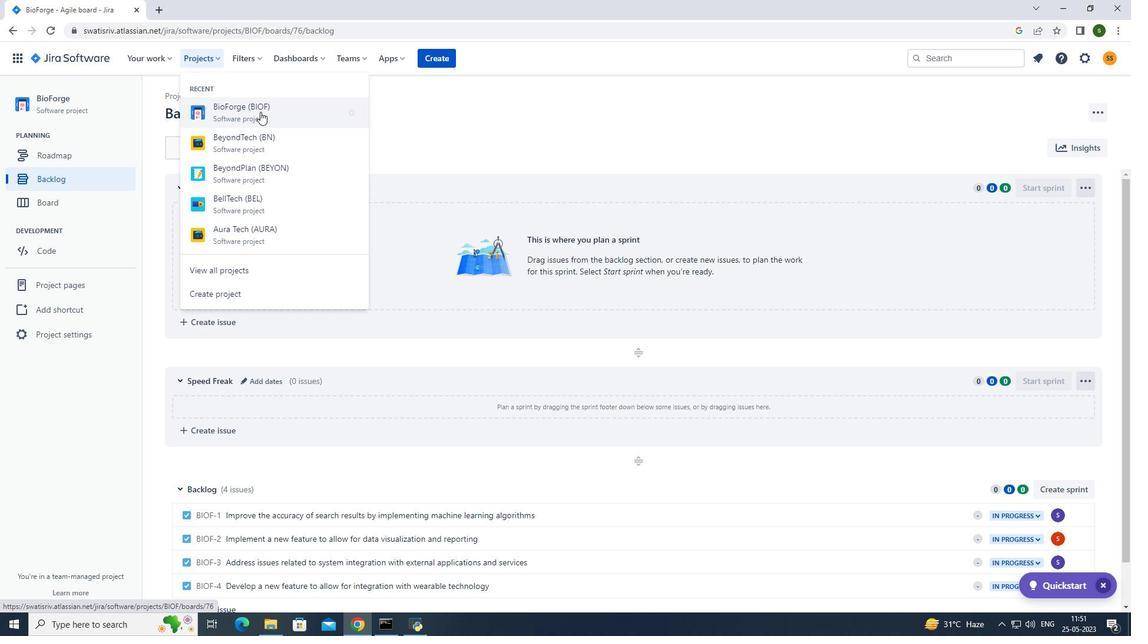 
Action: Mouse moved to (96, 182)
Screenshot: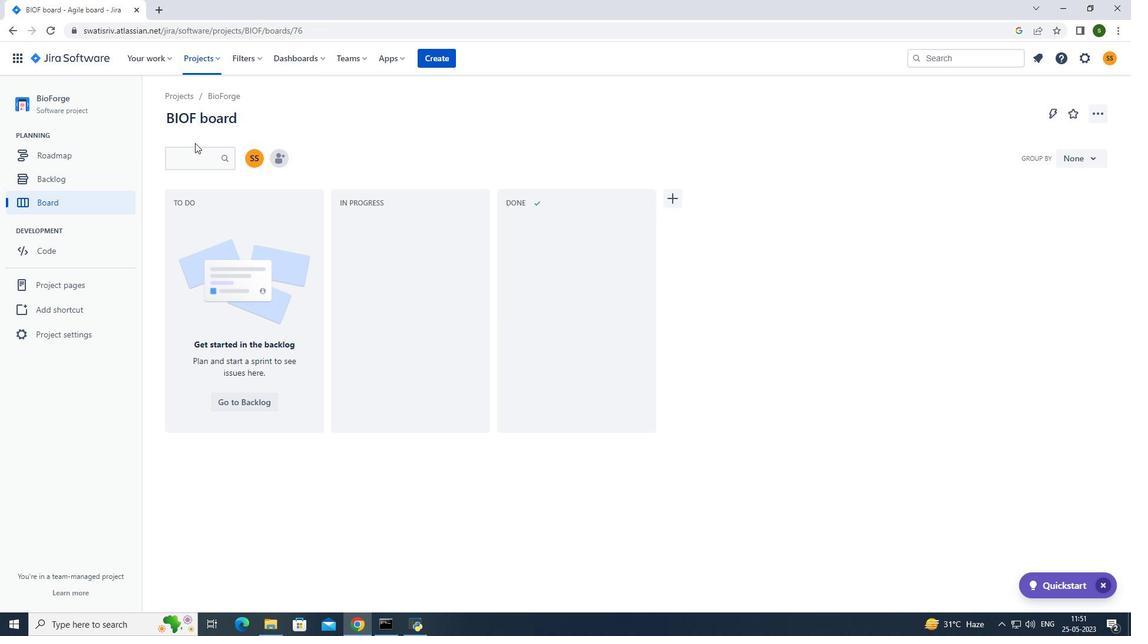 
Action: Mouse pressed left at (96, 182)
Screenshot: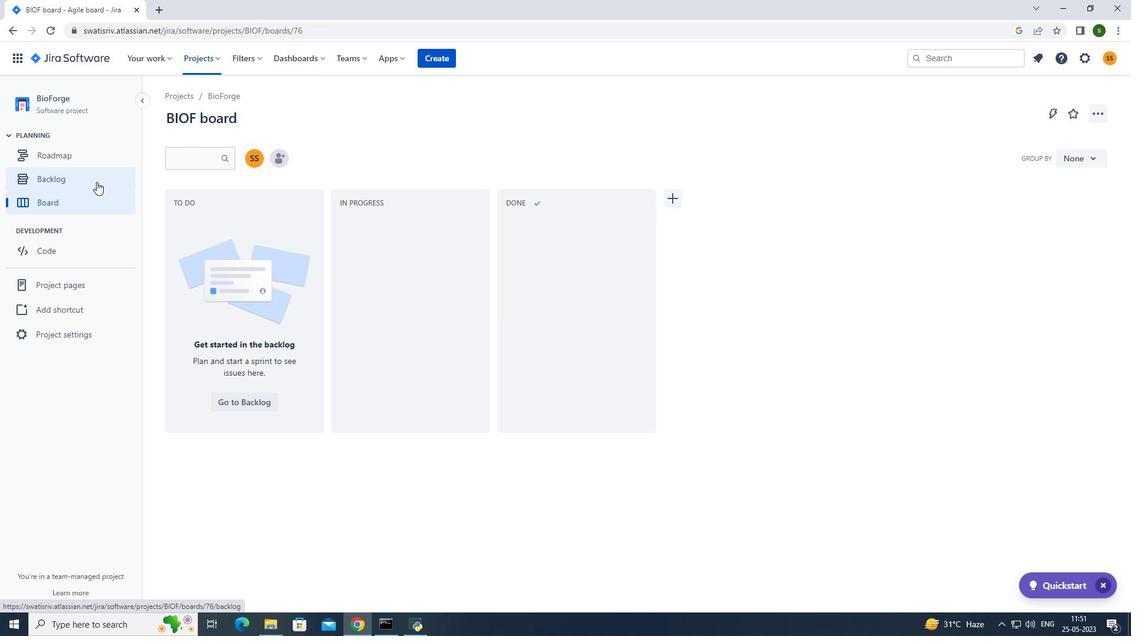 
Action: Mouse moved to (1069, 495)
Screenshot: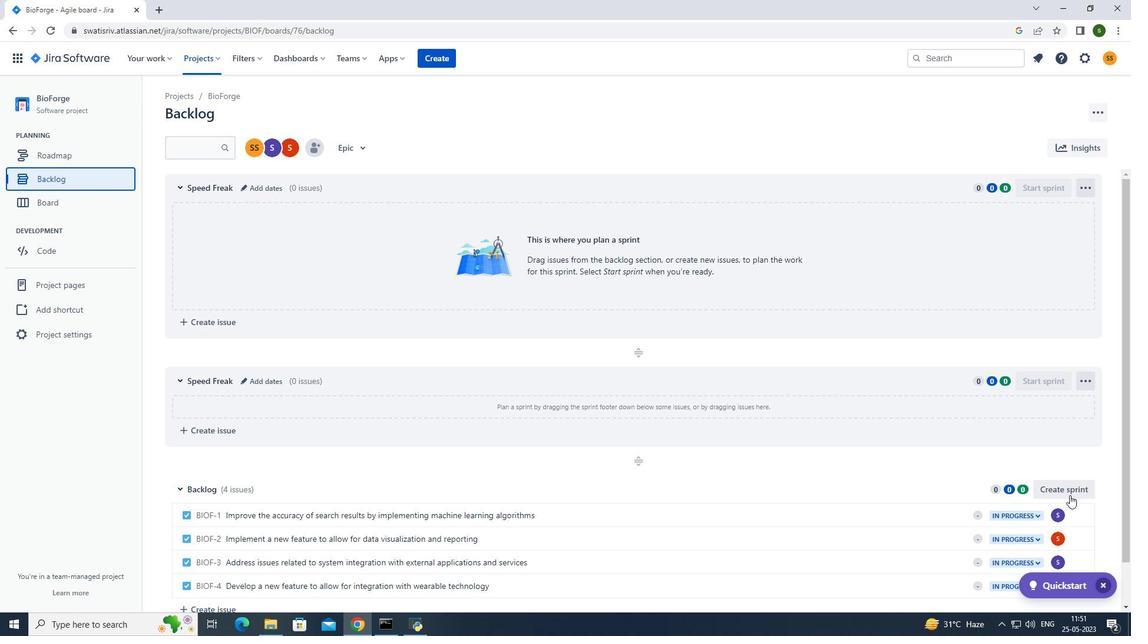 
Action: Mouse pressed left at (1069, 495)
Screenshot: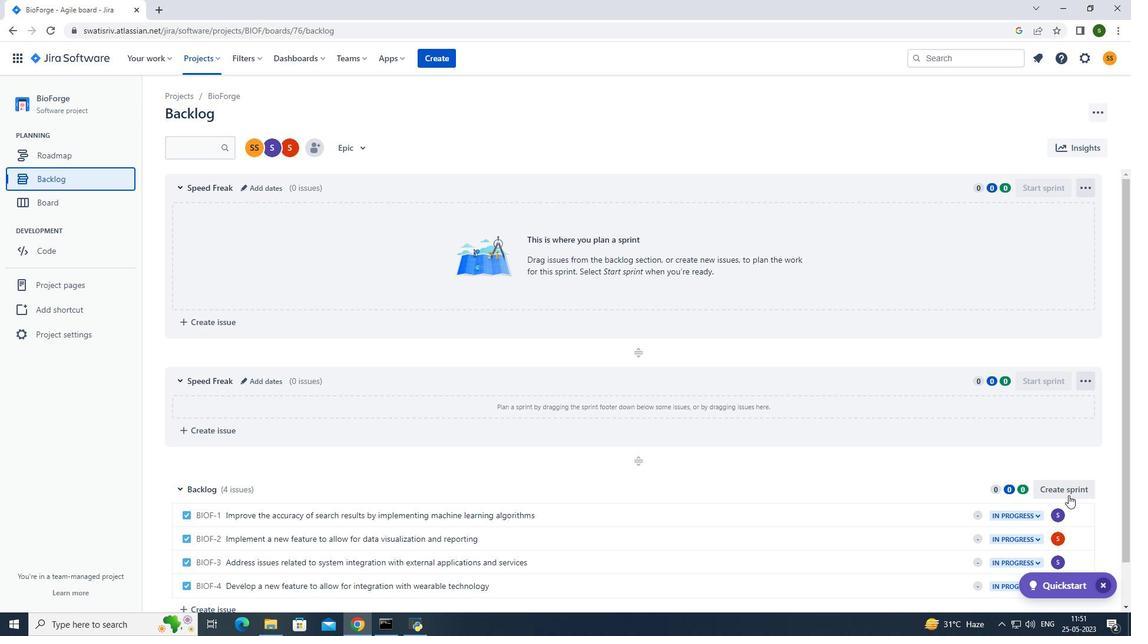 
Action: Mouse moved to (1089, 484)
Screenshot: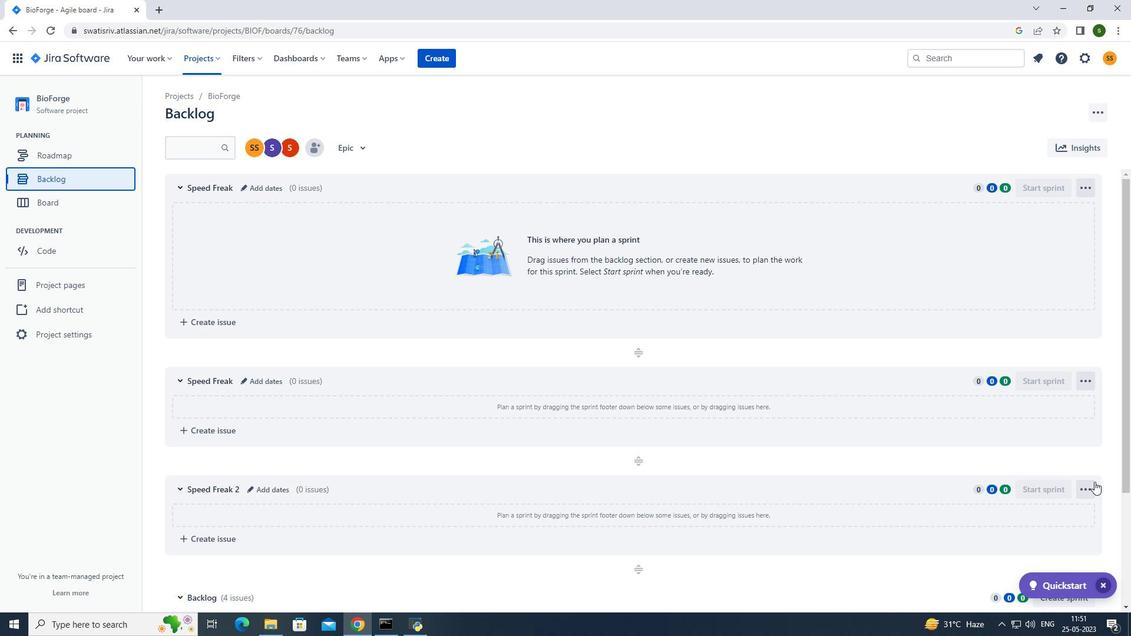 
Action: Mouse pressed left at (1089, 484)
Screenshot: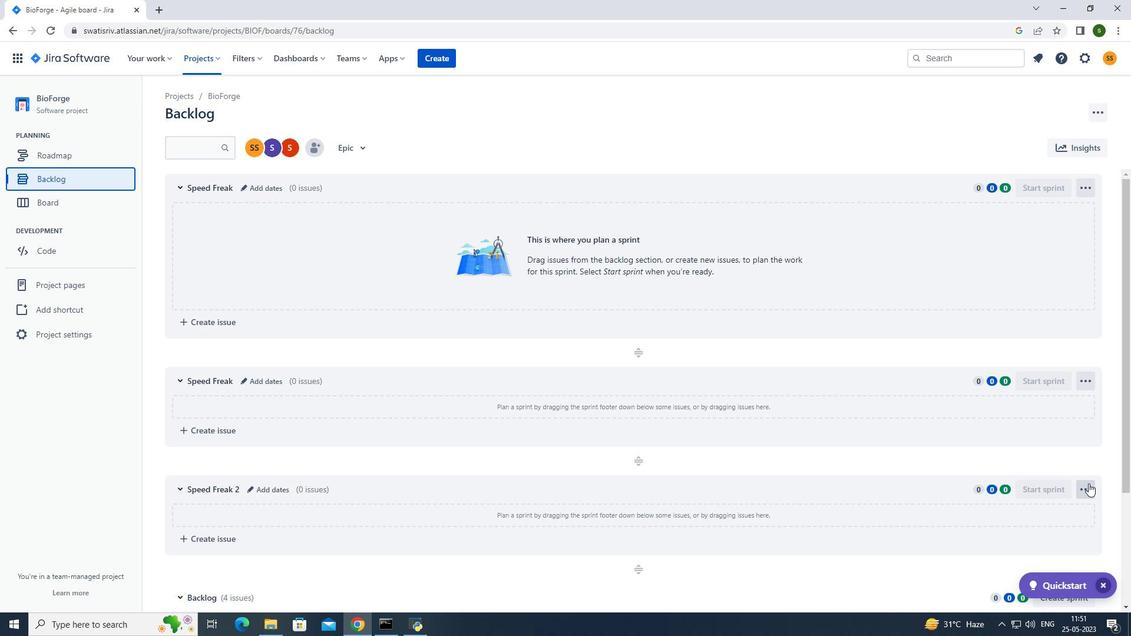 
Action: Mouse moved to (1050, 540)
Screenshot: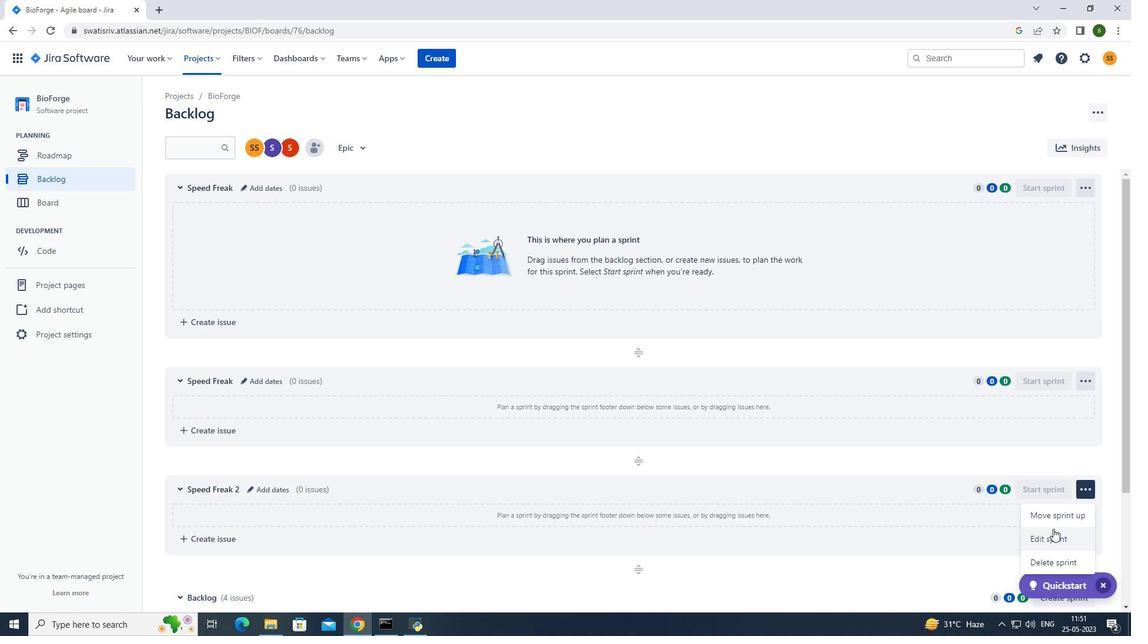 
Action: Mouse pressed left at (1050, 540)
Screenshot: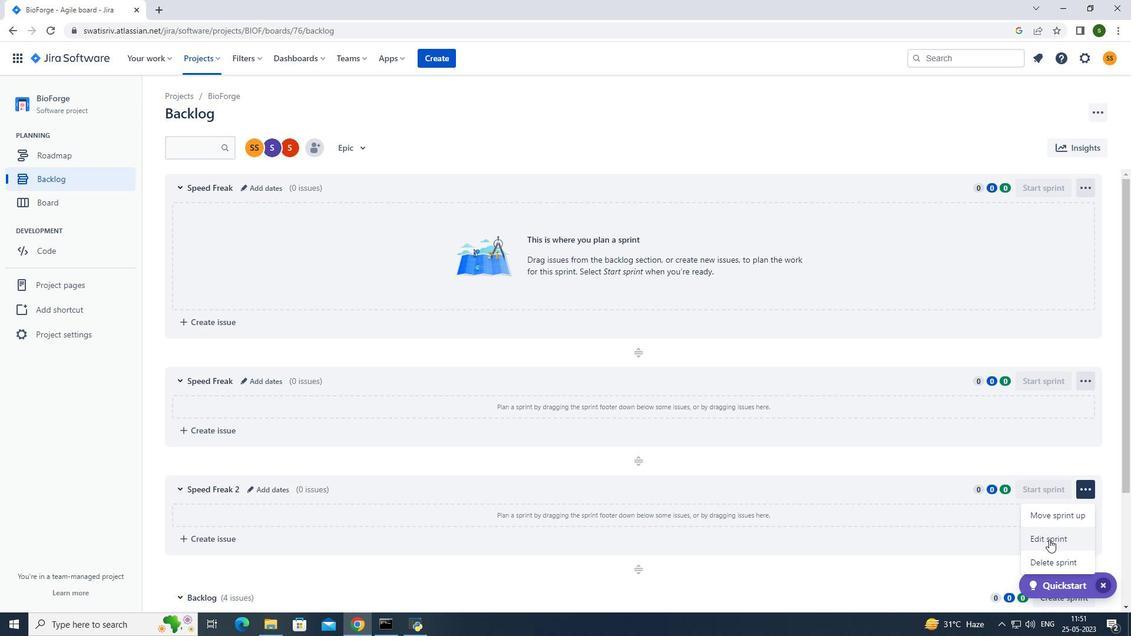 
Action: Mouse moved to (513, 138)
Screenshot: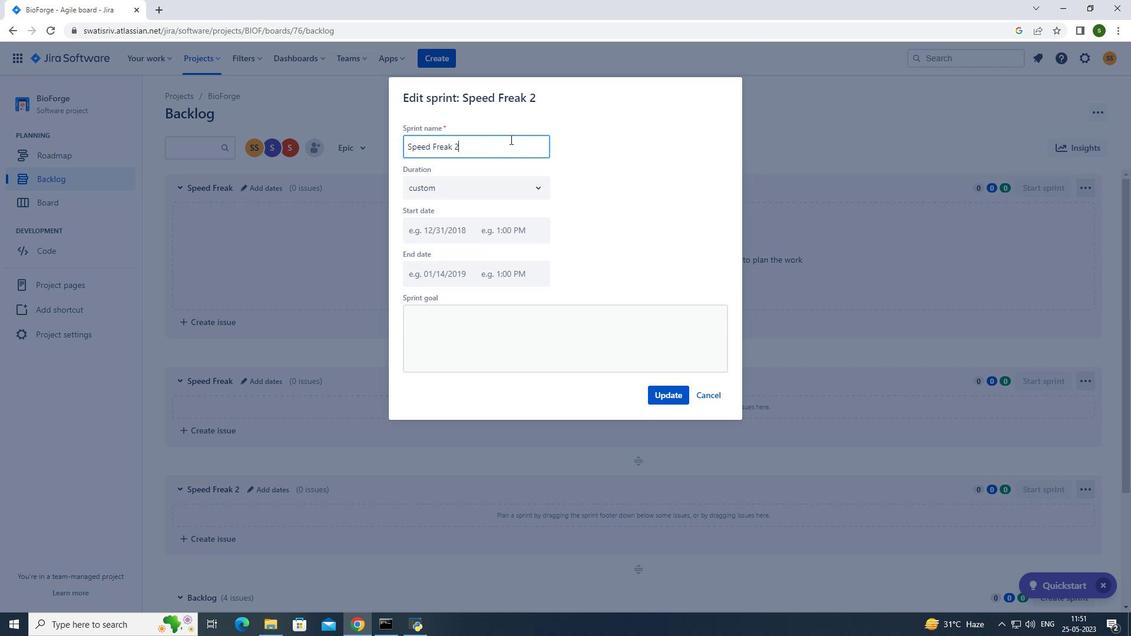 
Action: Key pressed <Key.backspace><Key.backspace><Key.backspace><Key.backspace><Key.backspace><Key.backspace><Key.backspace><Key.backspace><Key.backspace><Key.backspace><Key.backspace><Key.backspace><Key.backspace><Key.backspace><Key.backspace><Key.backspace><Key.backspace><Key.backspace><Key.backspace><Key.caps_lock>S<Key.caps_lock>peed<Key.space><Key.caps_lock>F<Key.caps_lock>reak
Screenshot: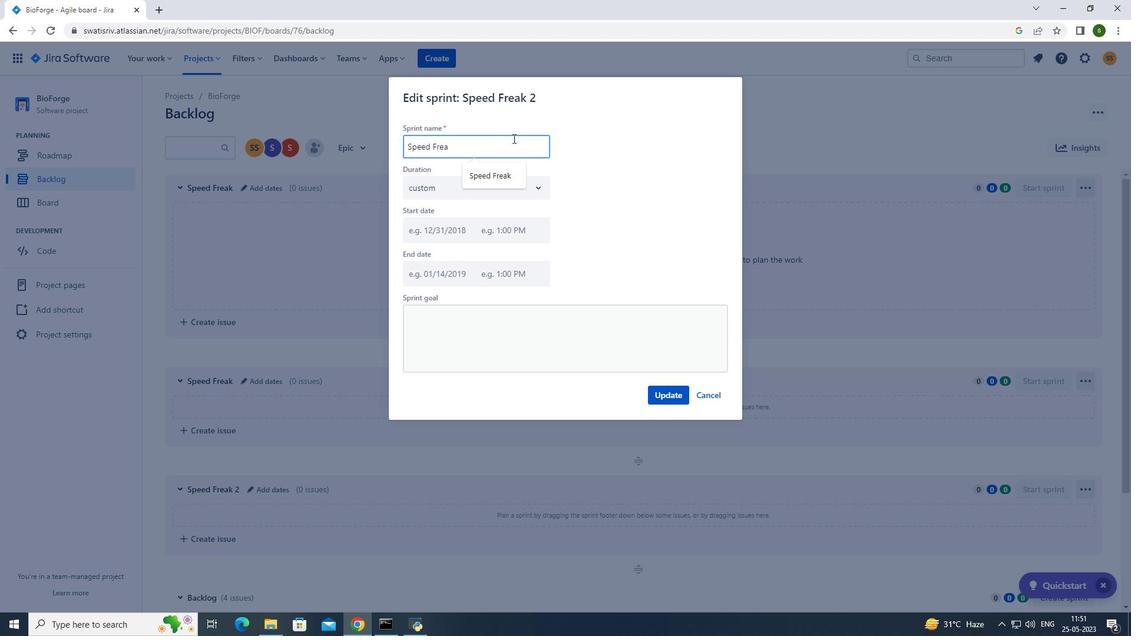 
Action: Mouse moved to (669, 396)
Screenshot: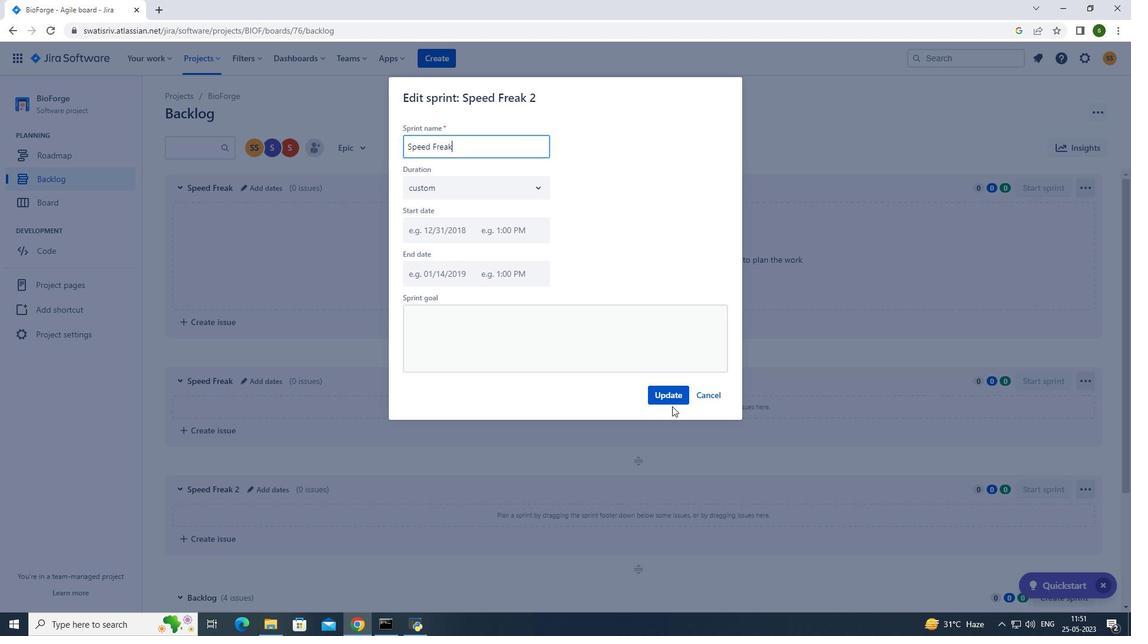 
Action: Mouse pressed left at (669, 396)
Screenshot: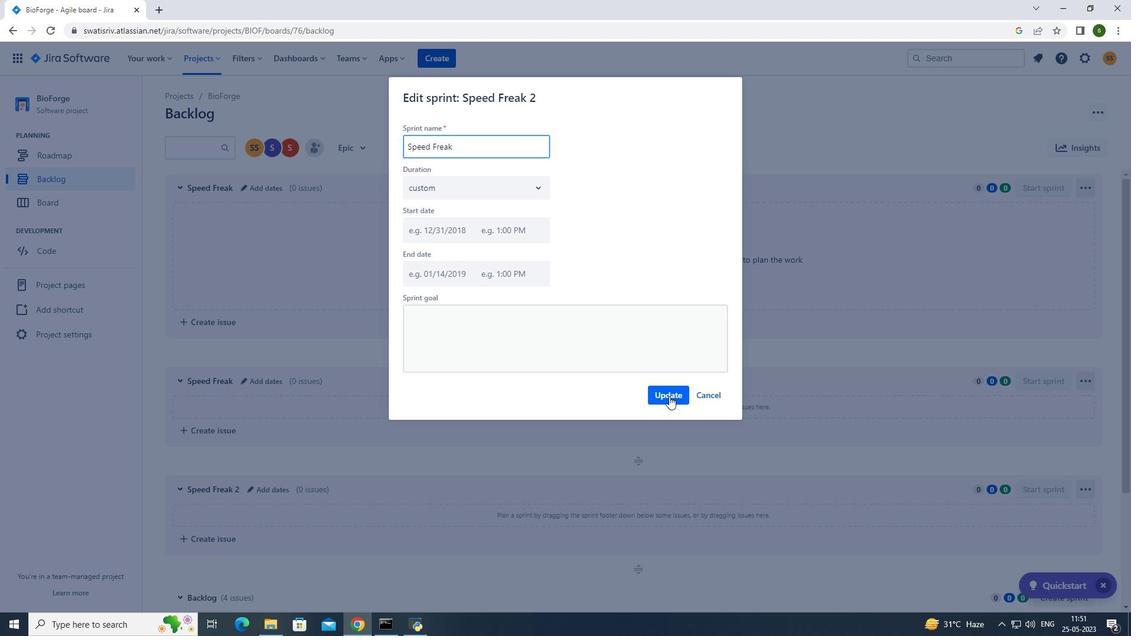 
Action: Mouse moved to (659, 137)
Screenshot: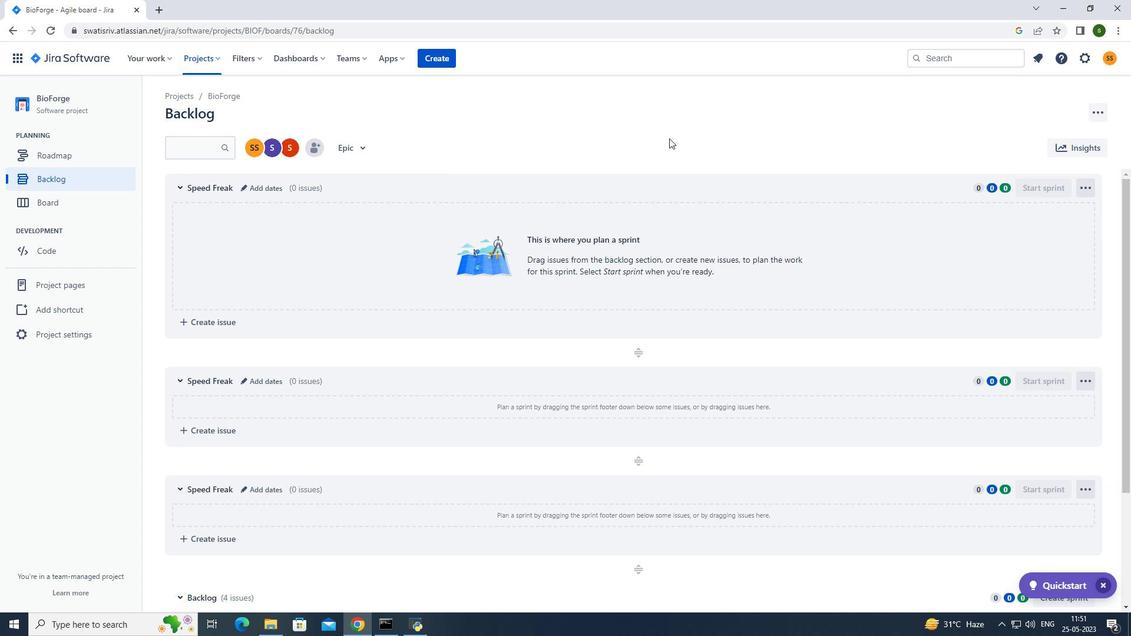 
